 Task: Search one way flight ticket for 5 adults, 1 child, 2 infants in seat and 1 infant on lap in business from Charlotte Amalie,st. Thomas: Cyril E. King Airport to Jacksonville: Albert J. Ellis Airport on 5-3-2023. Choice of flights is JetBlue. Number of bags: 1 carry on bag. Price is upto 86000. Outbound departure time preference is 11:30.
Action: Mouse moved to (340, 288)
Screenshot: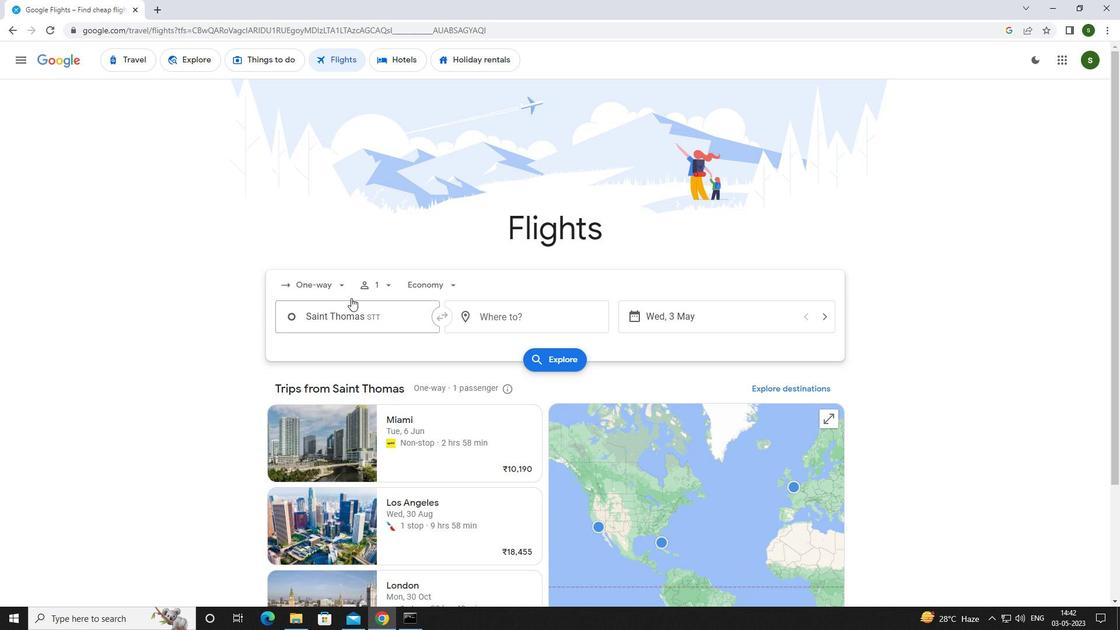 
Action: Mouse pressed left at (340, 288)
Screenshot: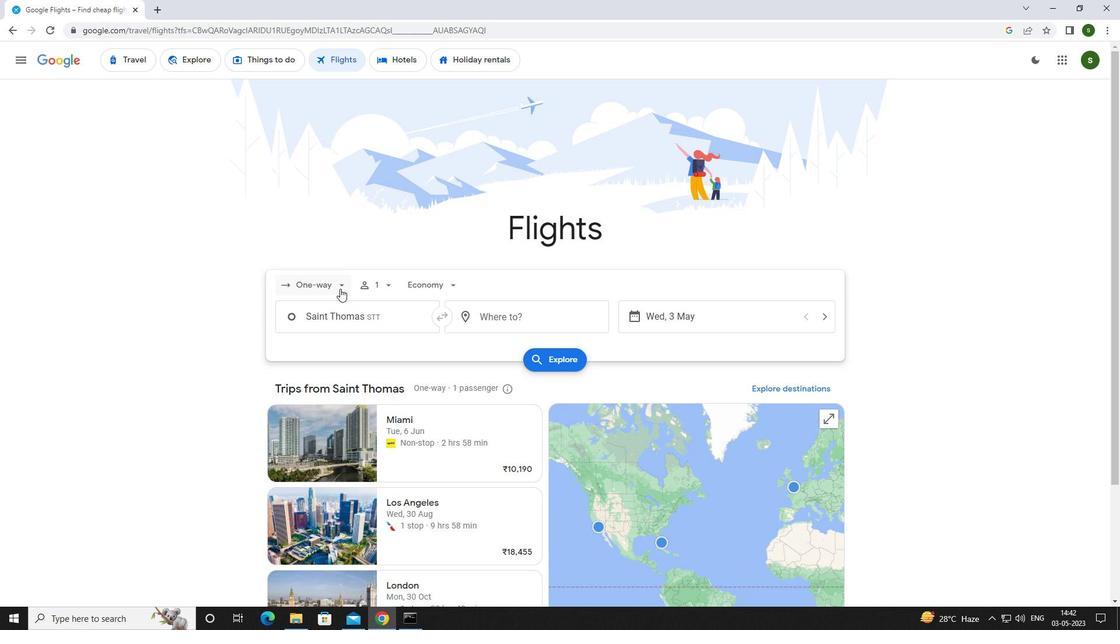 
Action: Mouse moved to (333, 332)
Screenshot: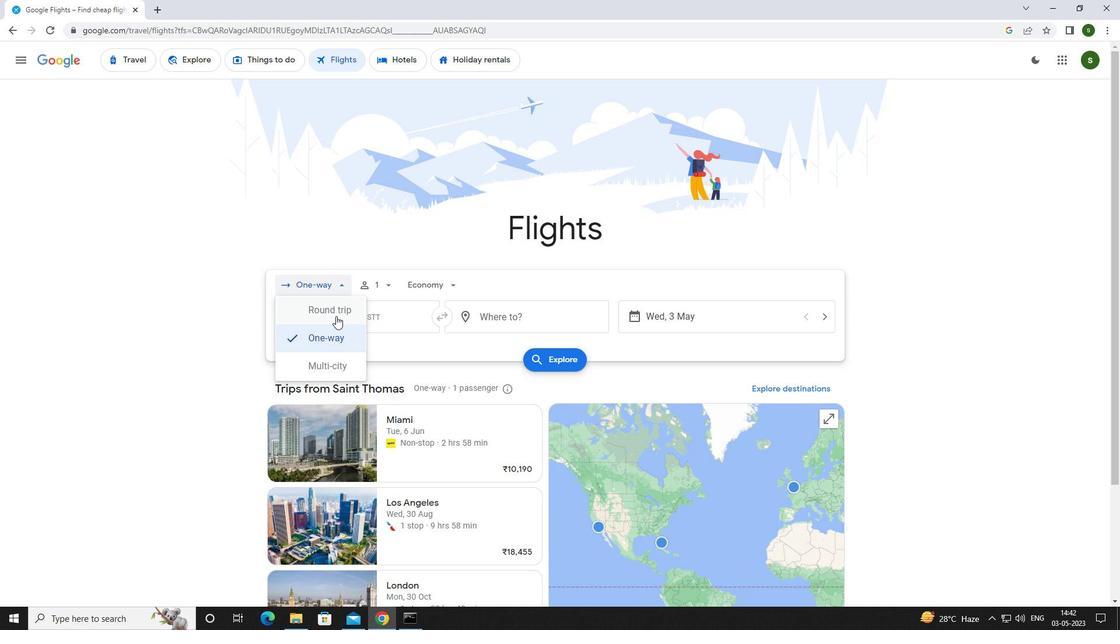 
Action: Mouse pressed left at (333, 332)
Screenshot: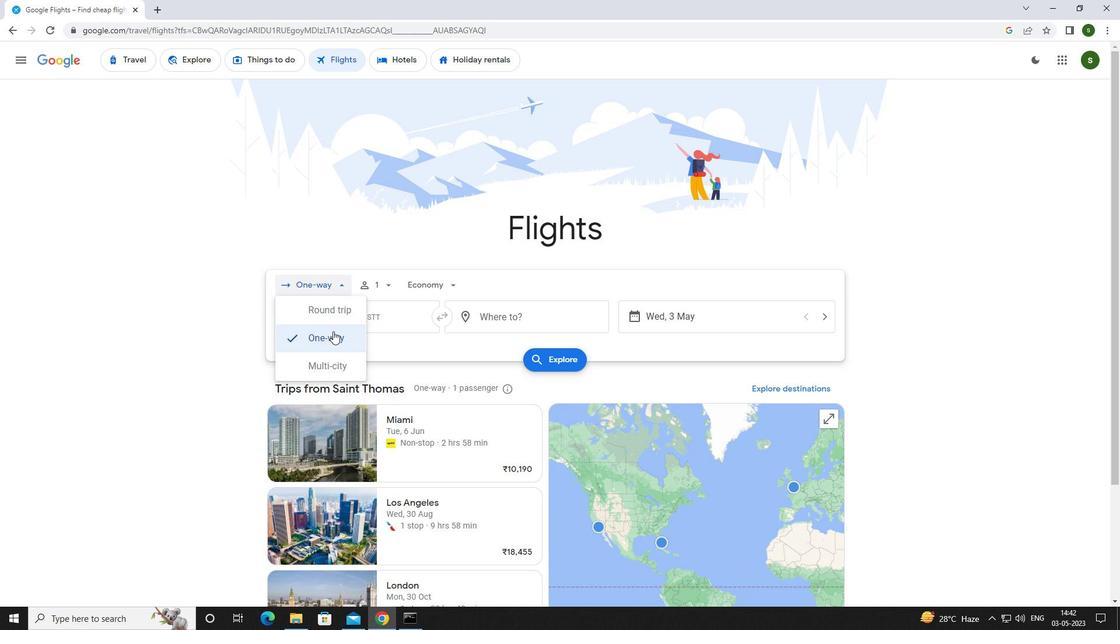 
Action: Mouse moved to (380, 286)
Screenshot: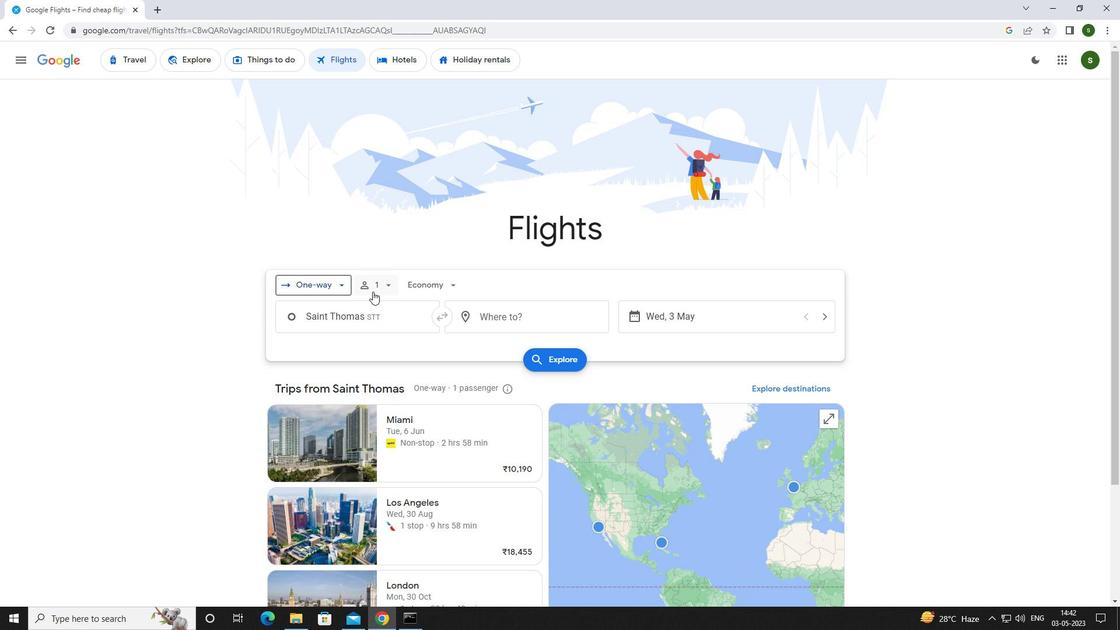 
Action: Mouse pressed left at (380, 286)
Screenshot: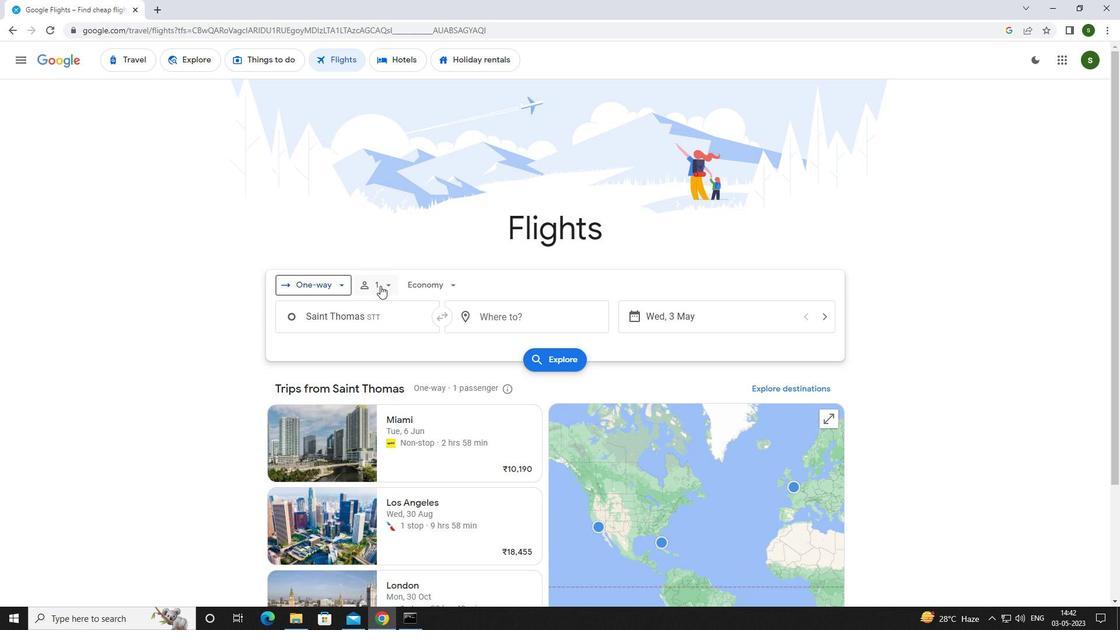 
Action: Mouse moved to (478, 315)
Screenshot: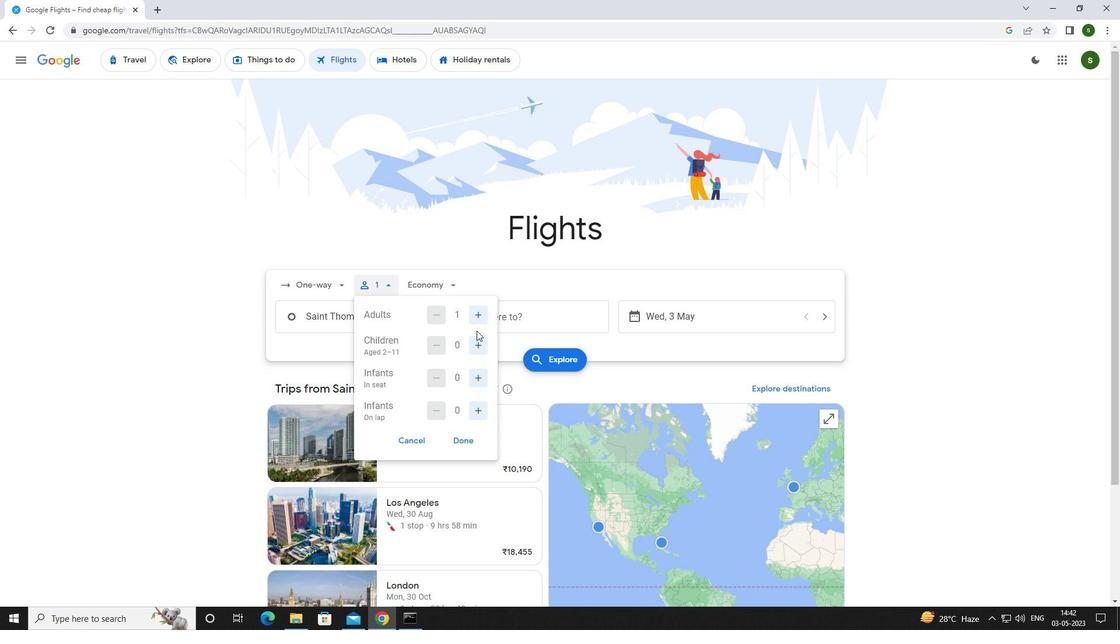 
Action: Mouse pressed left at (478, 315)
Screenshot: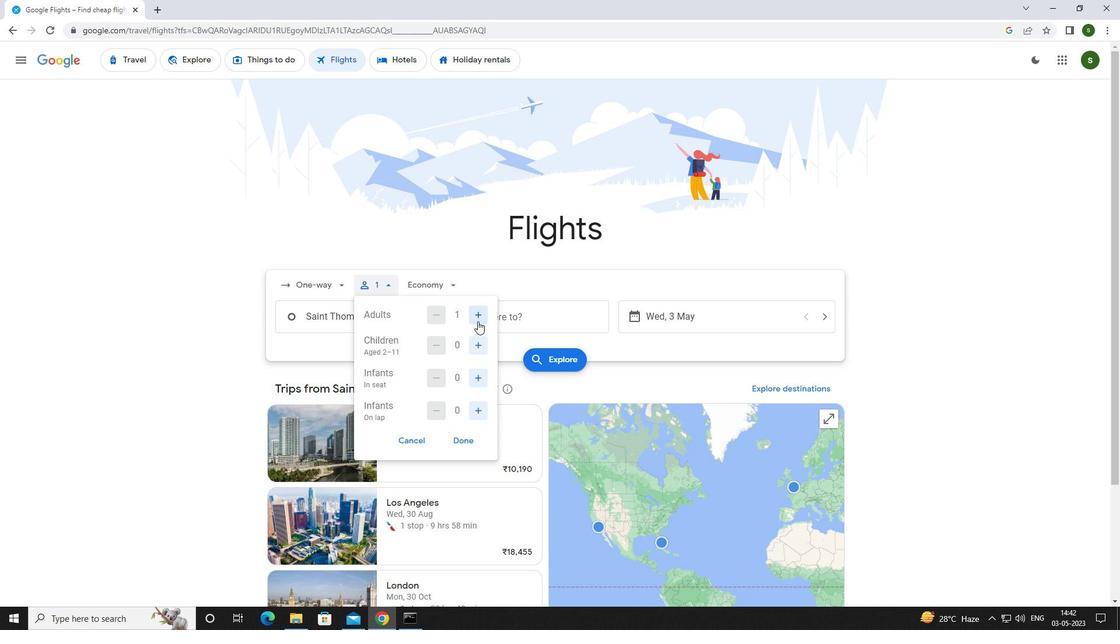 
Action: Mouse pressed left at (478, 315)
Screenshot: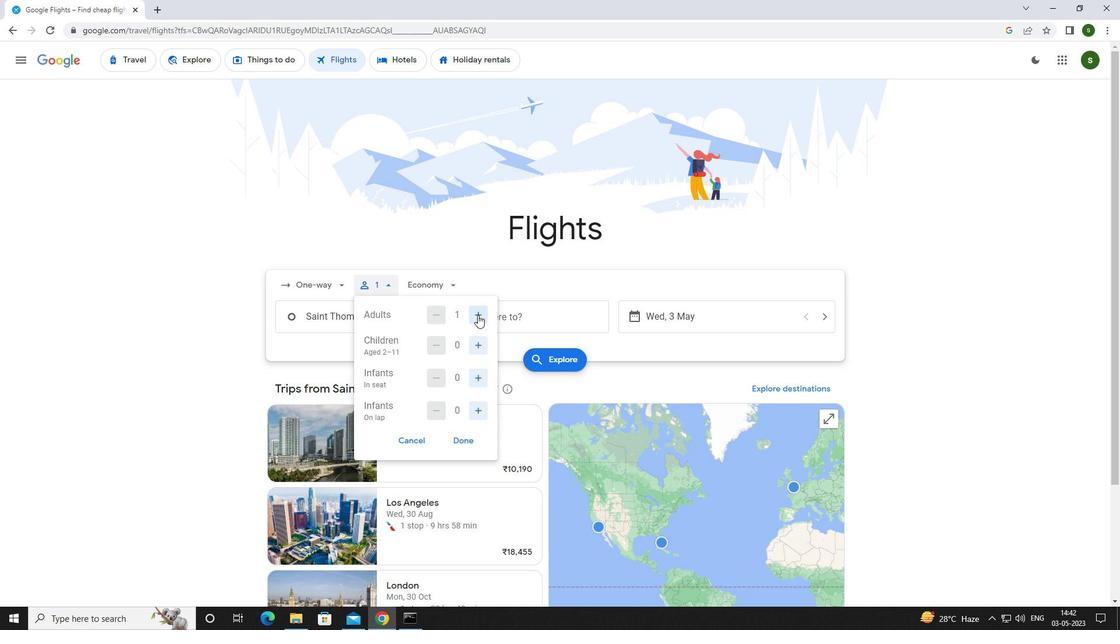 
Action: Mouse pressed left at (478, 315)
Screenshot: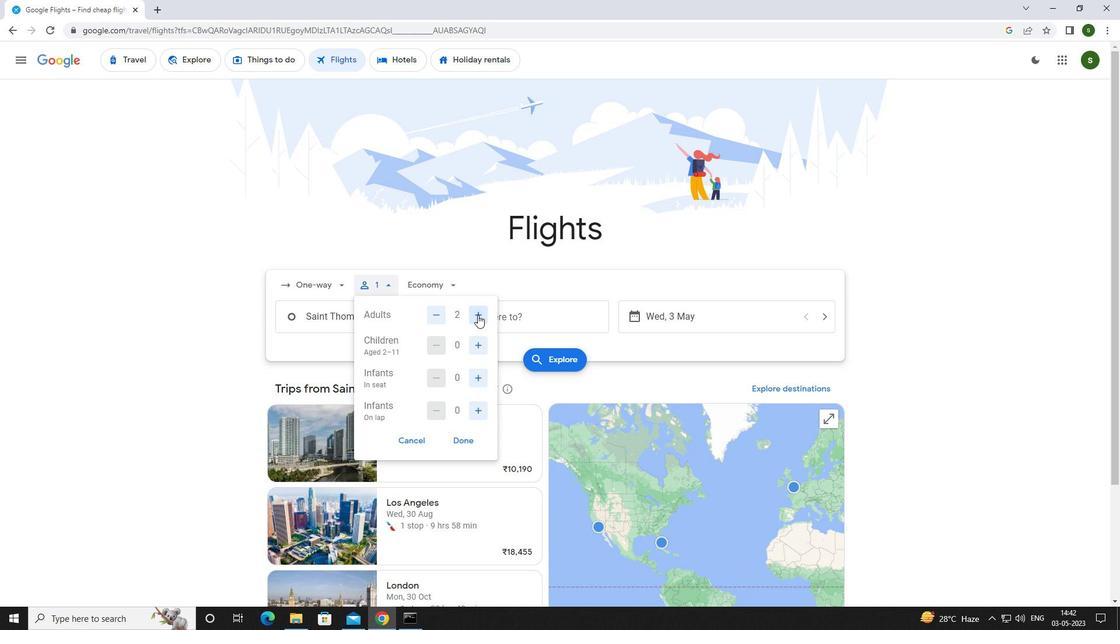 
Action: Mouse pressed left at (478, 315)
Screenshot: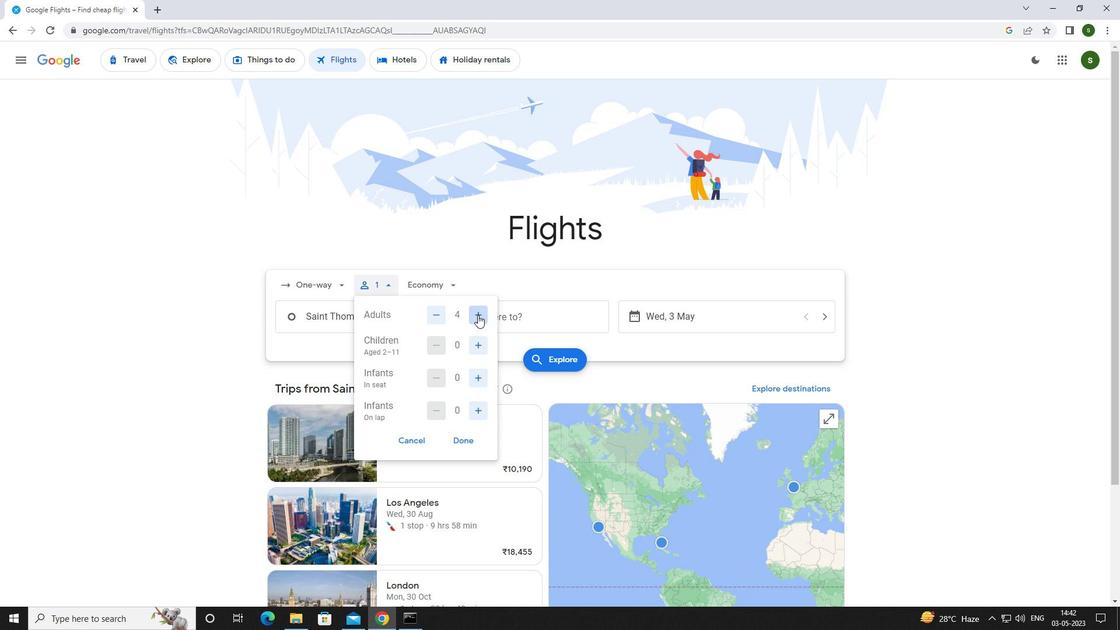 
Action: Mouse moved to (478, 340)
Screenshot: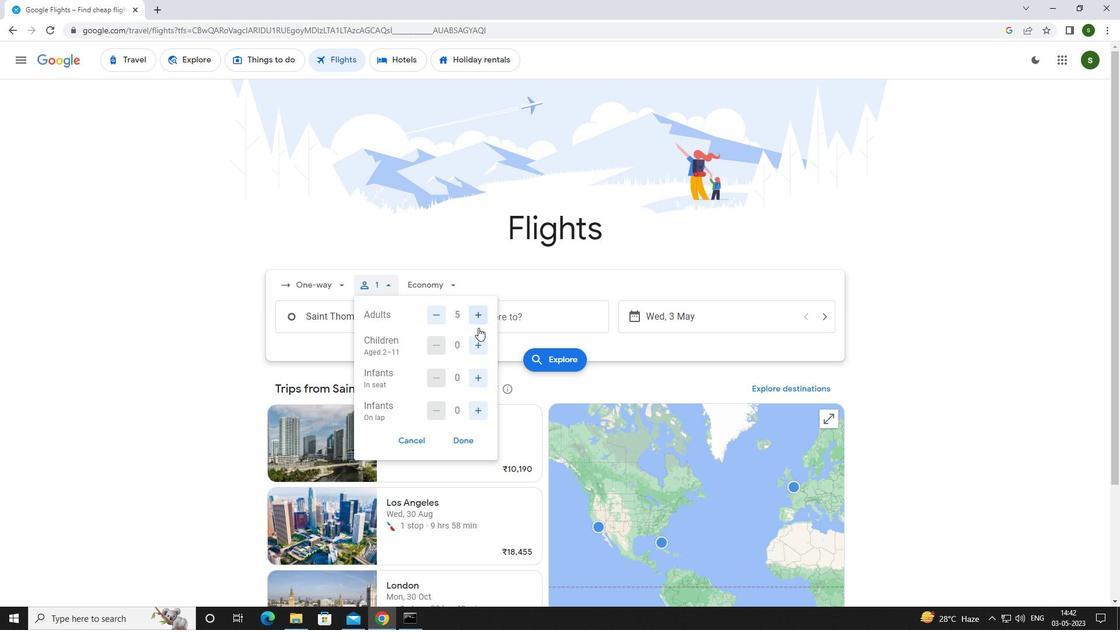 
Action: Mouse pressed left at (478, 340)
Screenshot: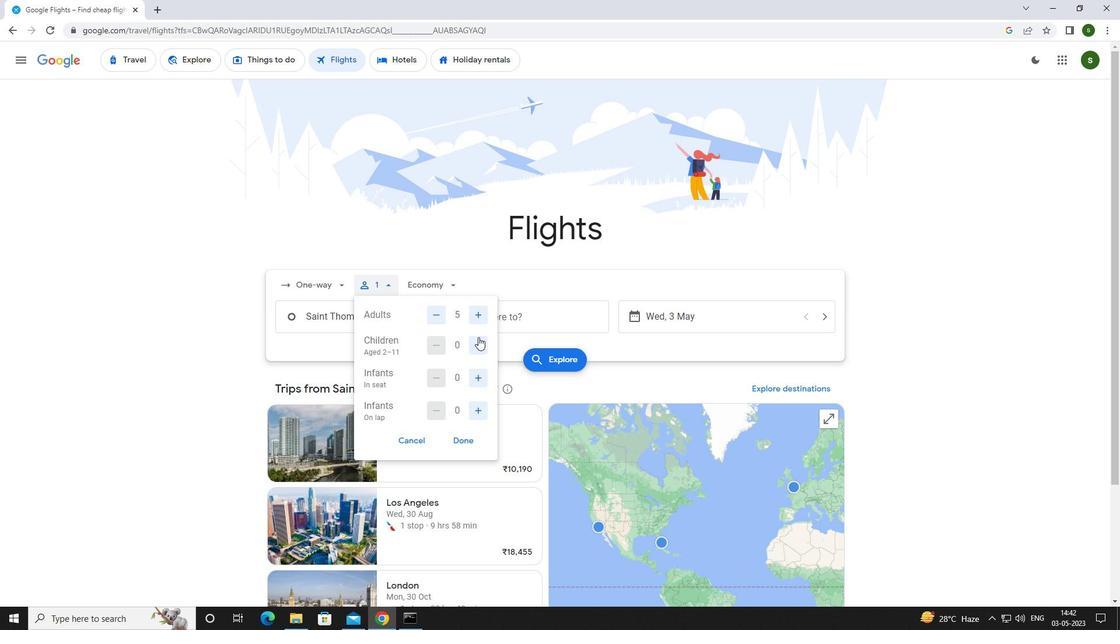 
Action: Mouse moved to (475, 374)
Screenshot: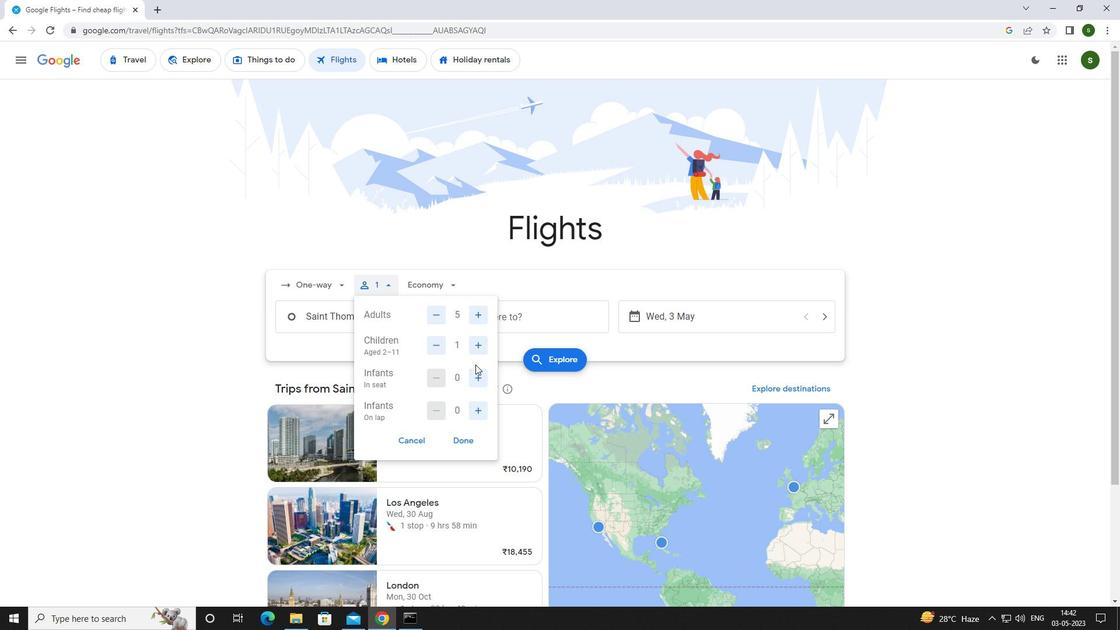 
Action: Mouse pressed left at (475, 374)
Screenshot: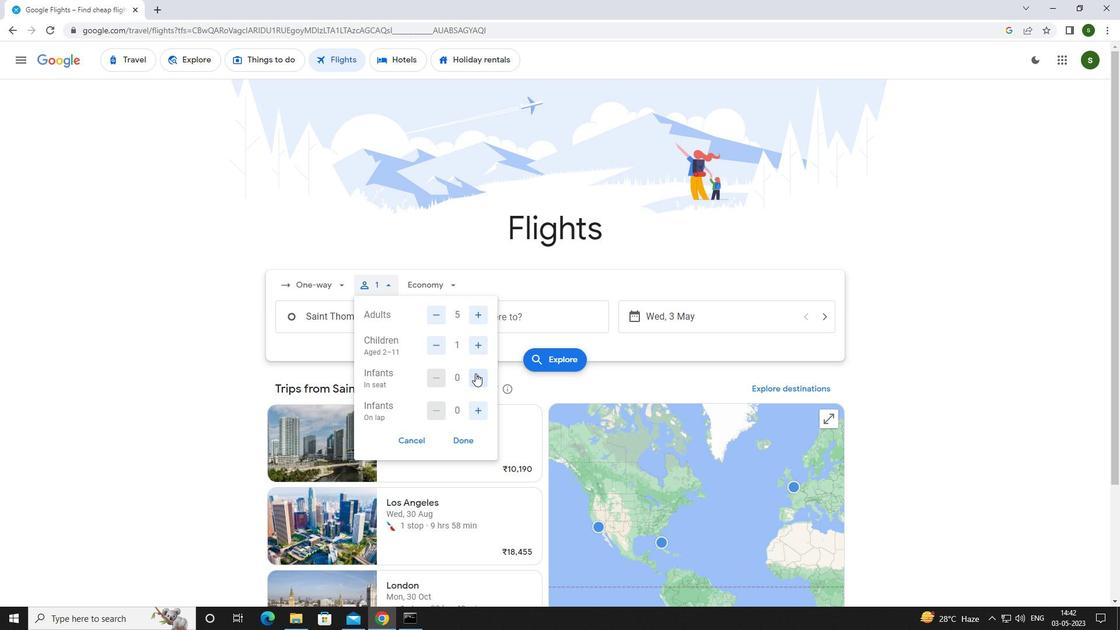 
Action: Mouse pressed left at (475, 374)
Screenshot: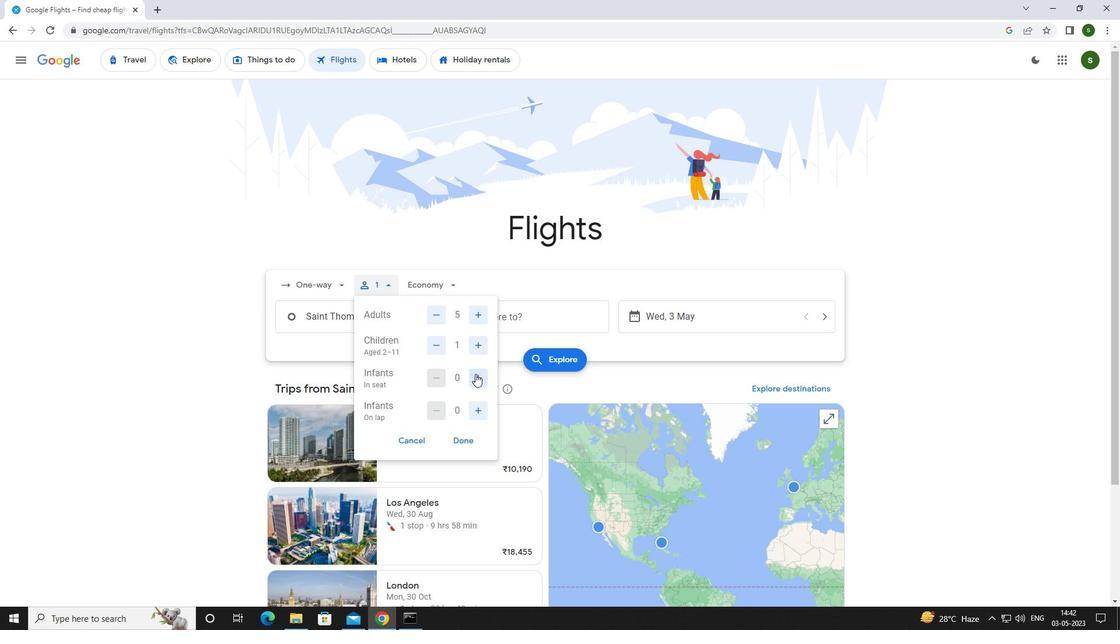 
Action: Mouse moved to (475, 399)
Screenshot: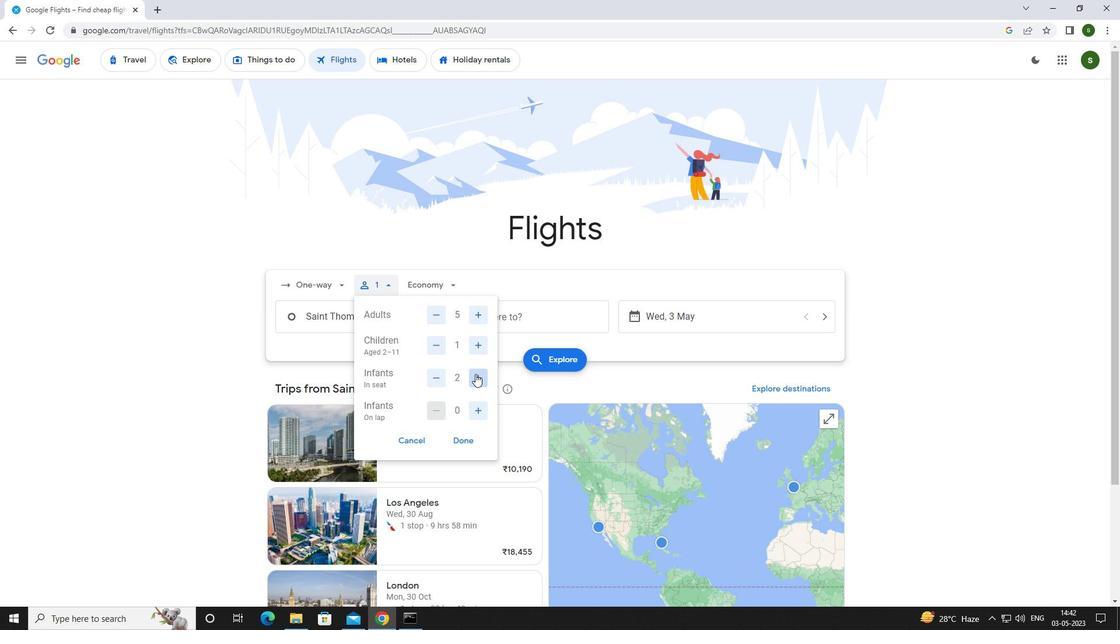 
Action: Mouse pressed left at (475, 399)
Screenshot: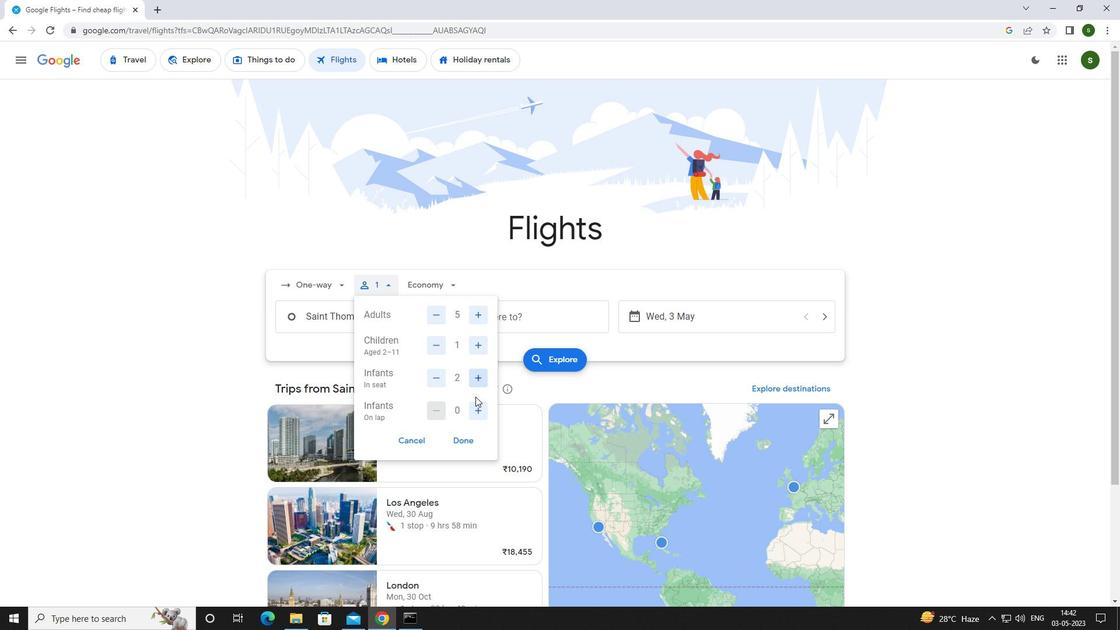 
Action: Mouse moved to (457, 280)
Screenshot: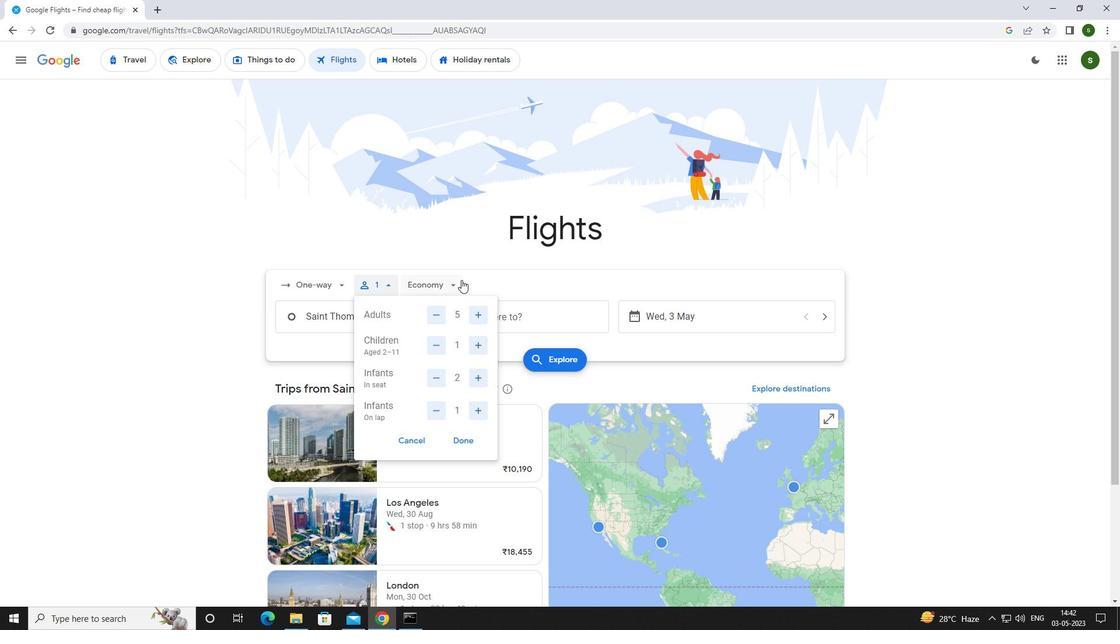 
Action: Mouse pressed left at (457, 280)
Screenshot: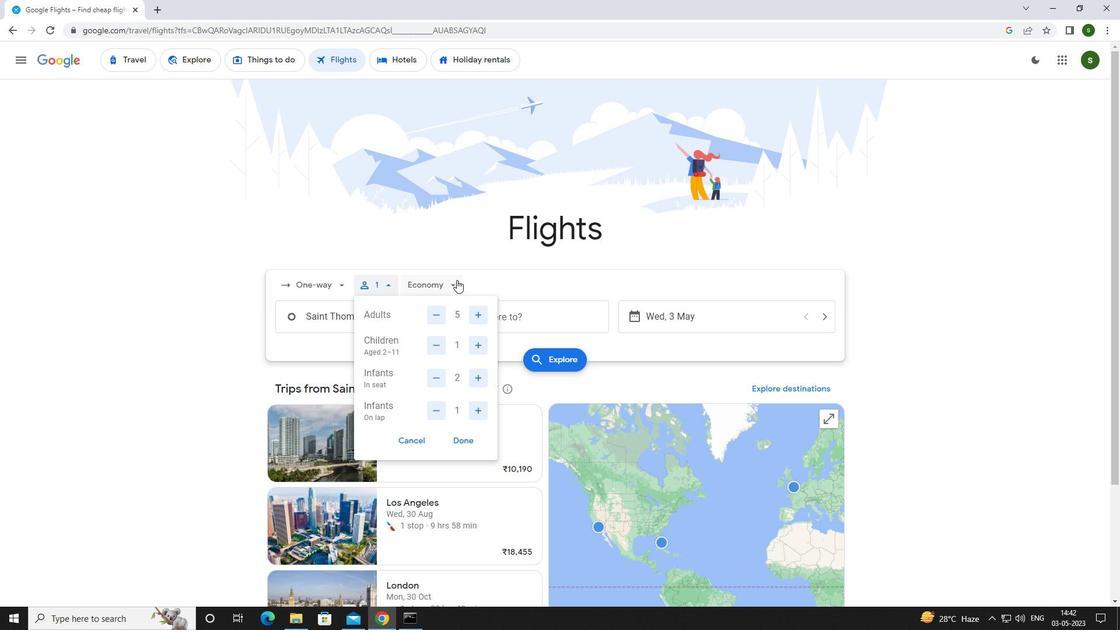 
Action: Mouse moved to (458, 370)
Screenshot: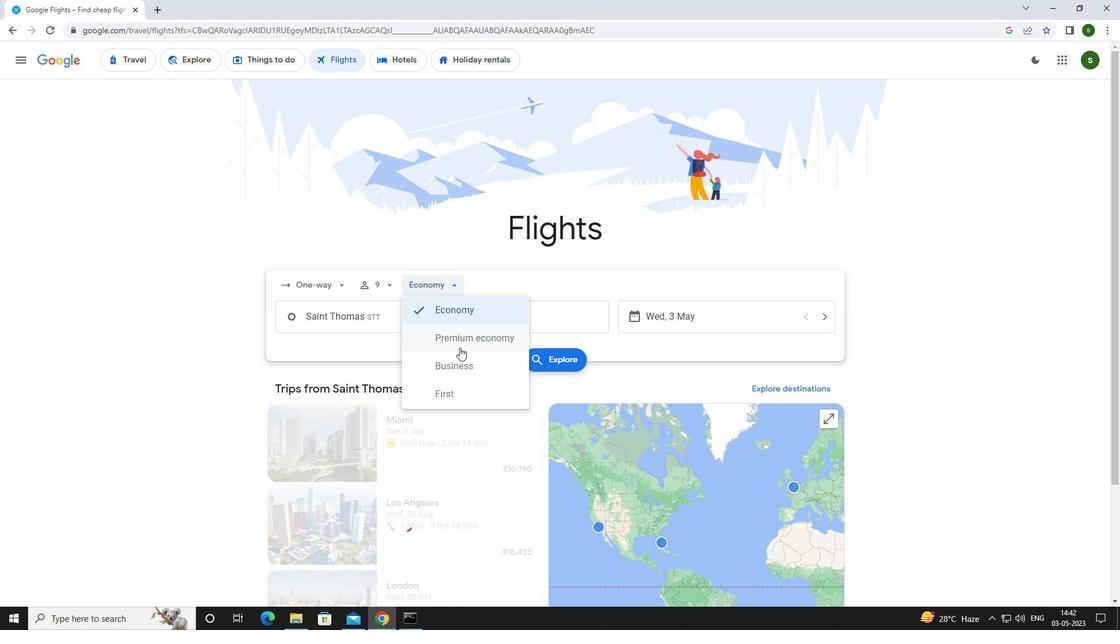 
Action: Mouse pressed left at (458, 370)
Screenshot: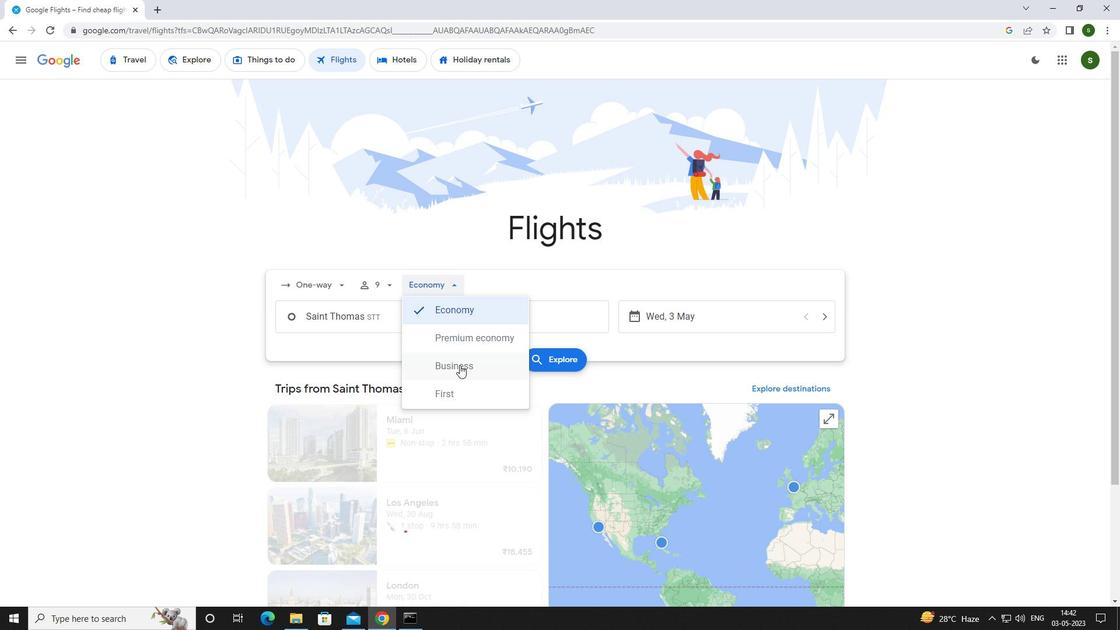 
Action: Mouse moved to (414, 325)
Screenshot: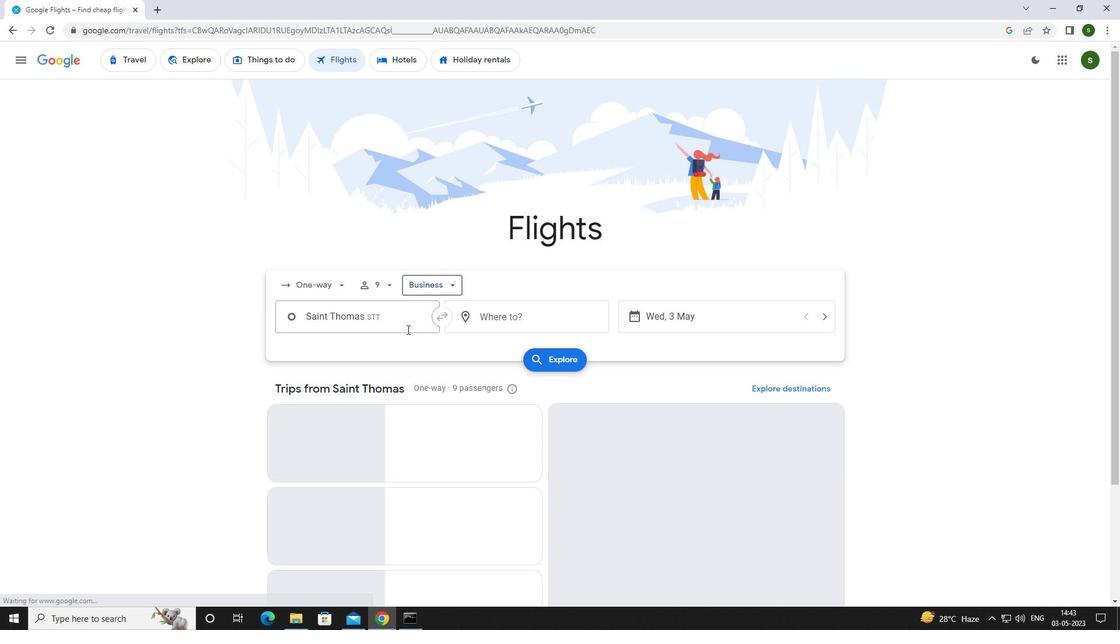 
Action: Mouse pressed left at (414, 325)
Screenshot: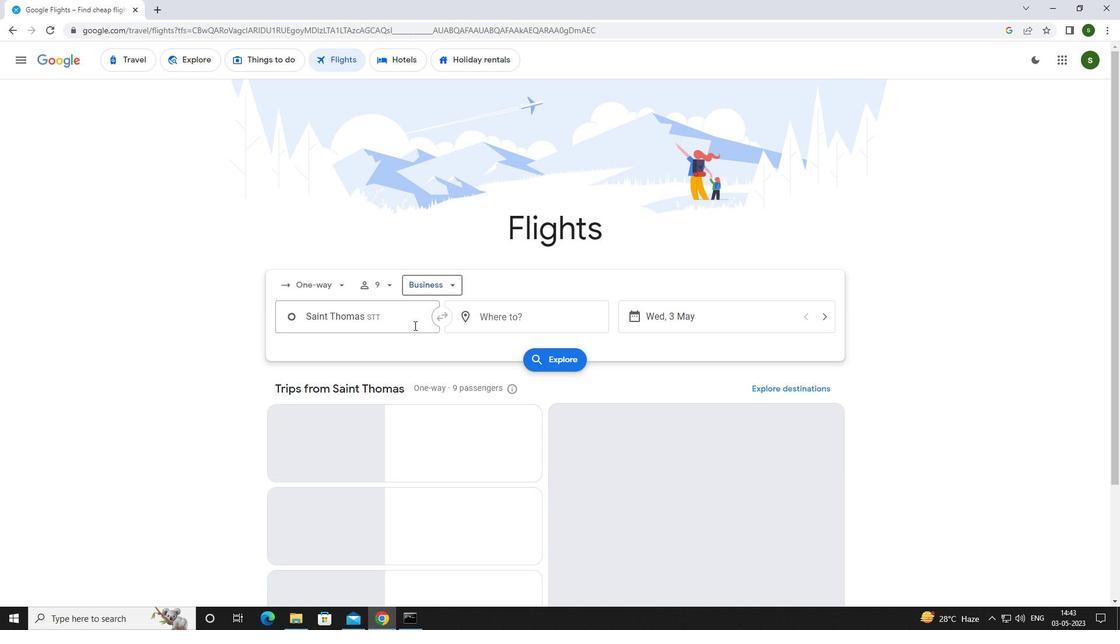 
Action: Mouse moved to (415, 323)
Screenshot: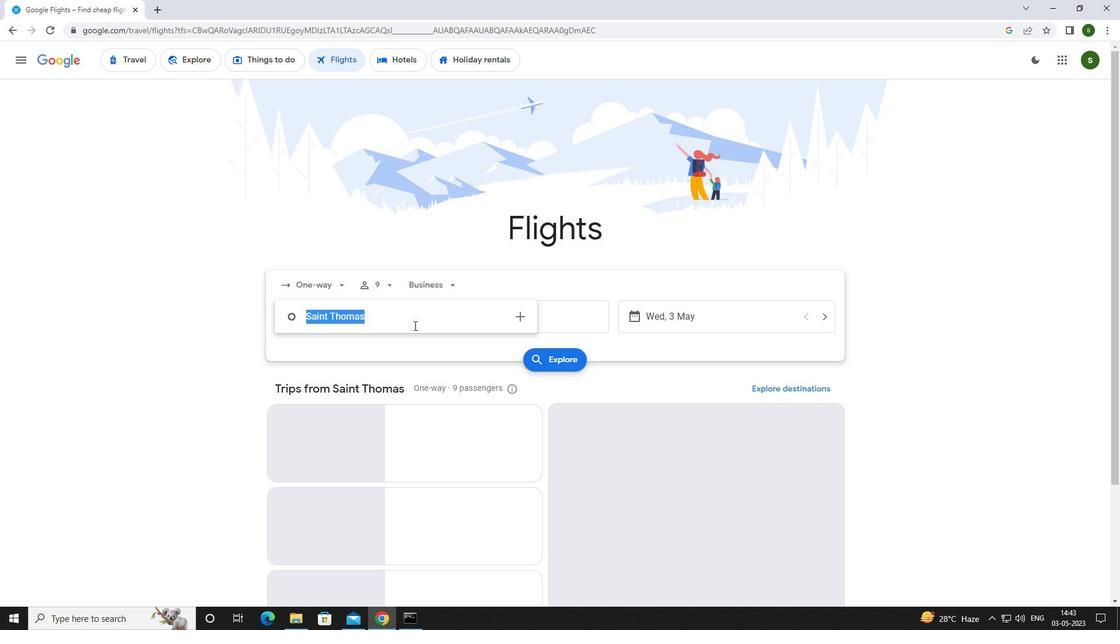 
Action: Key pressed <Key.caps_lock>c<Key.caps_lock>yril
Screenshot: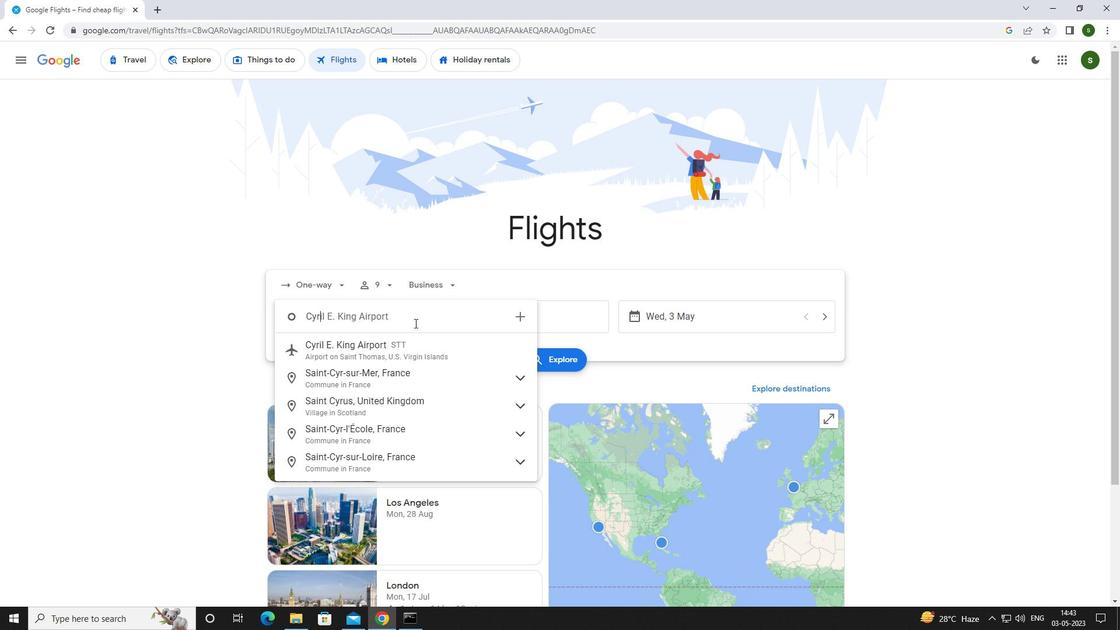 
Action: Mouse moved to (411, 344)
Screenshot: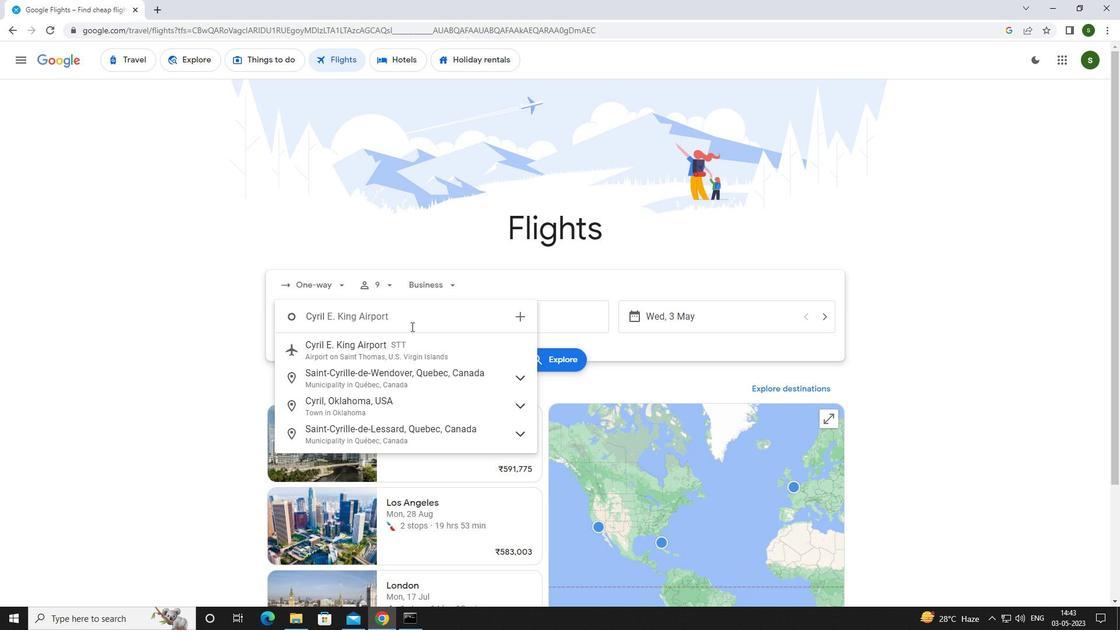 
Action: Mouse pressed left at (411, 344)
Screenshot: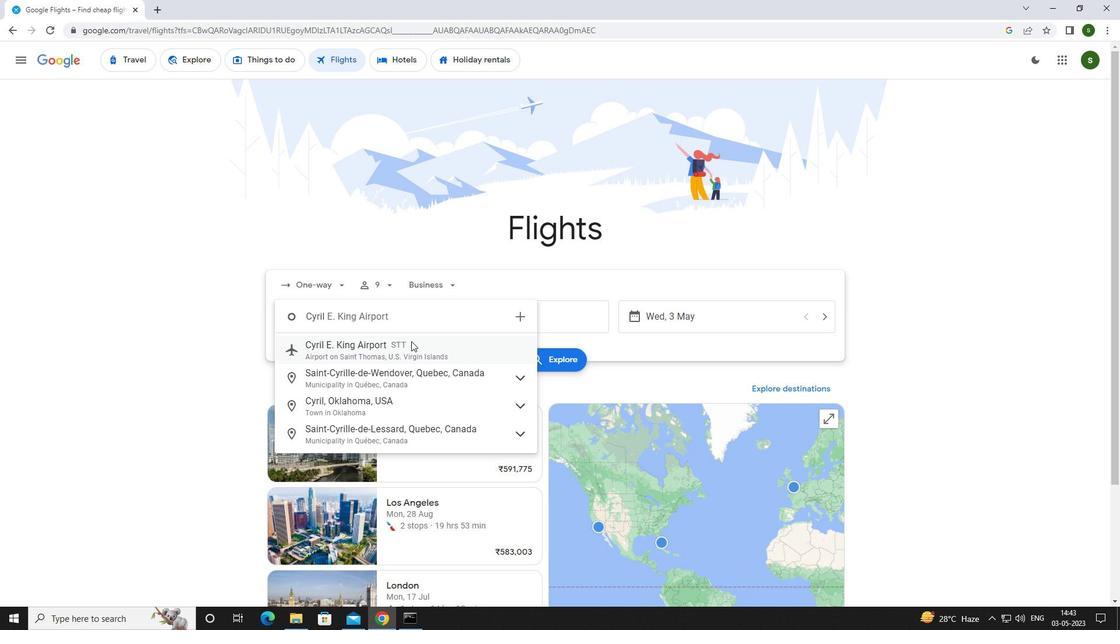 
Action: Mouse moved to (509, 323)
Screenshot: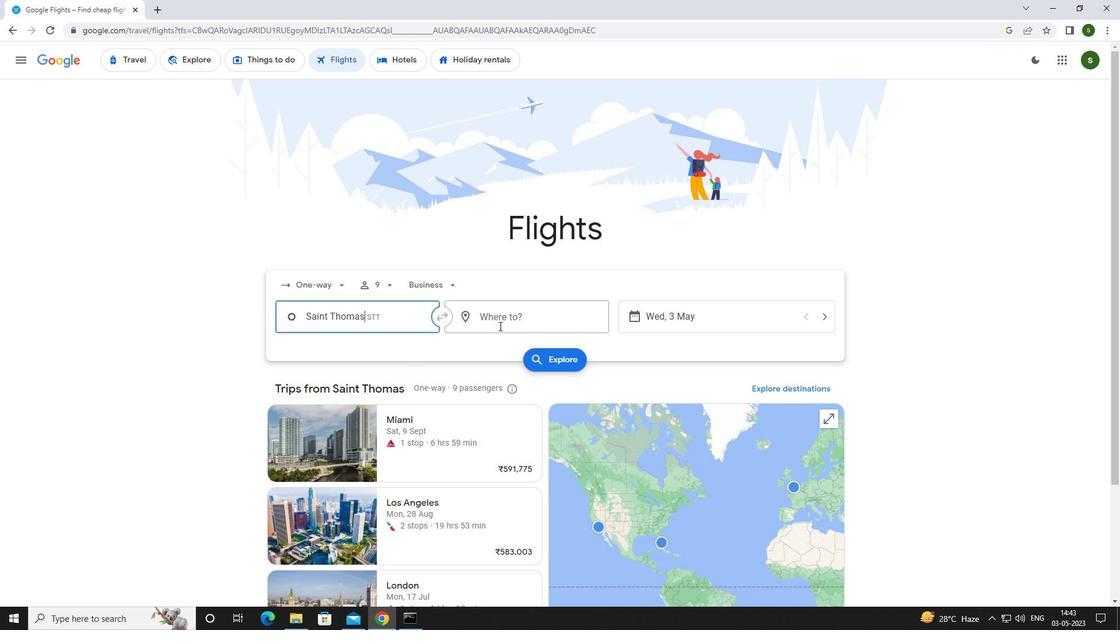 
Action: Mouse pressed left at (509, 323)
Screenshot: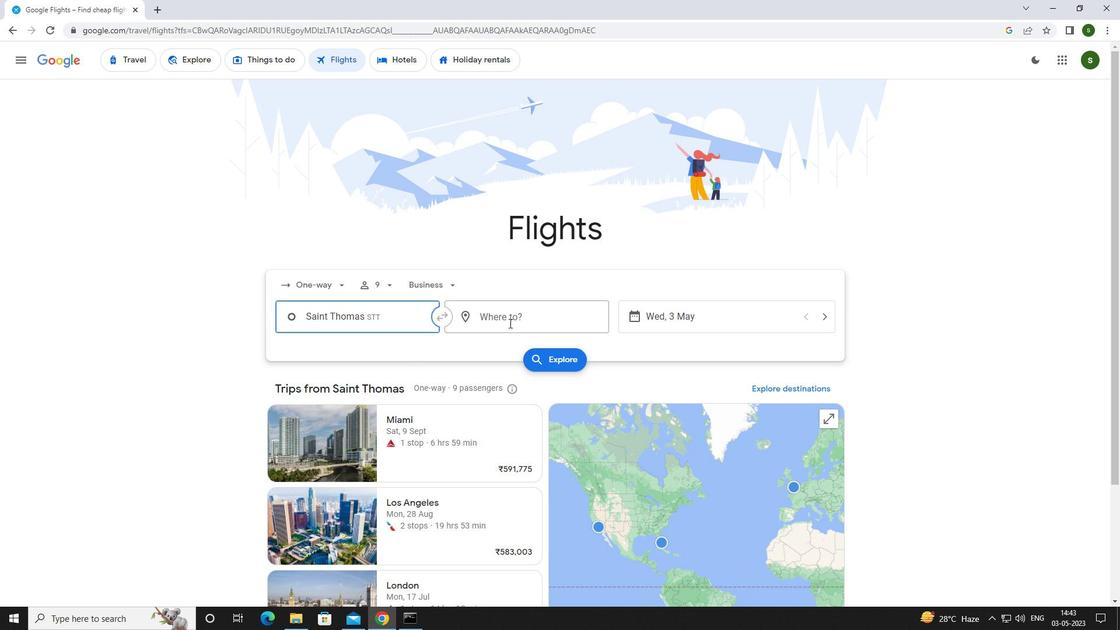 
Action: Mouse moved to (510, 322)
Screenshot: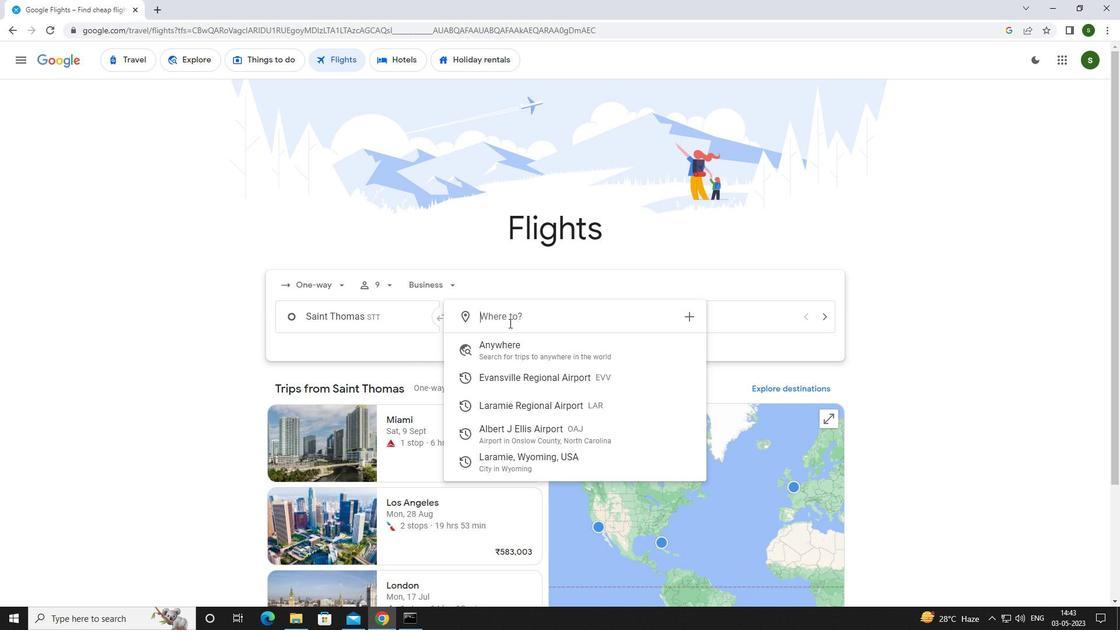 
Action: Key pressed <Key.caps_lock>a<Key.caps_lock>lbert<Key.space>
Screenshot: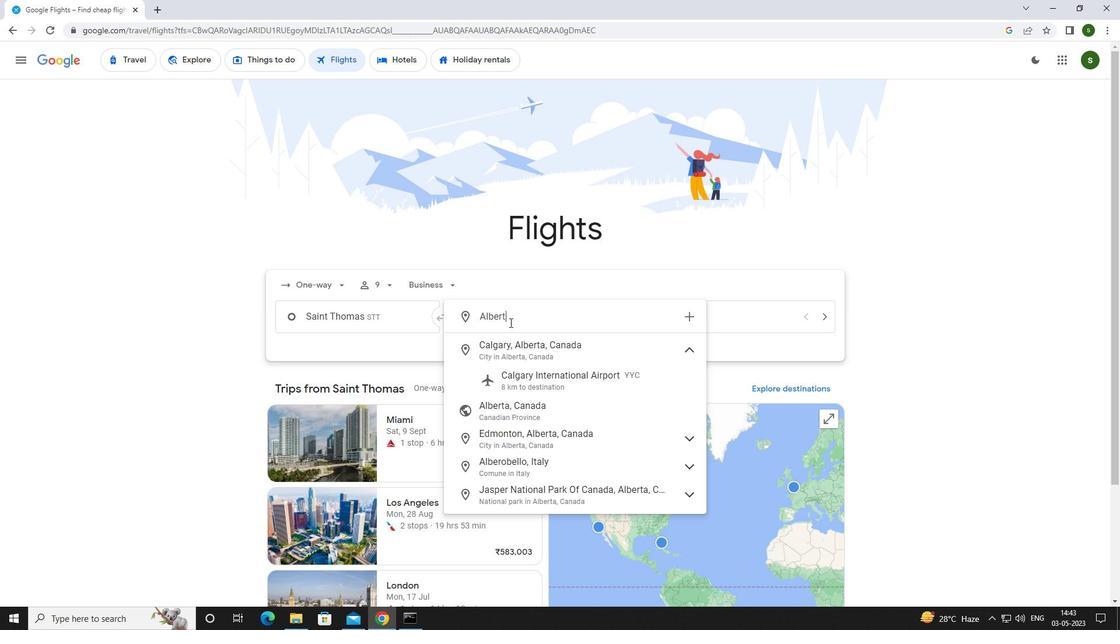 
Action: Mouse moved to (516, 346)
Screenshot: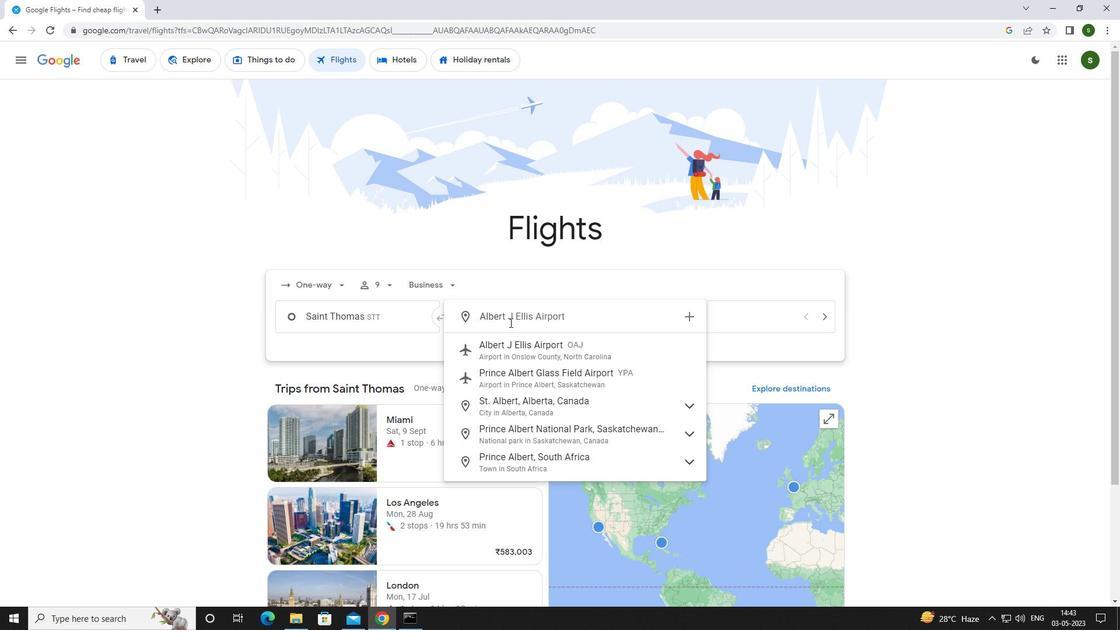
Action: Mouse pressed left at (516, 346)
Screenshot: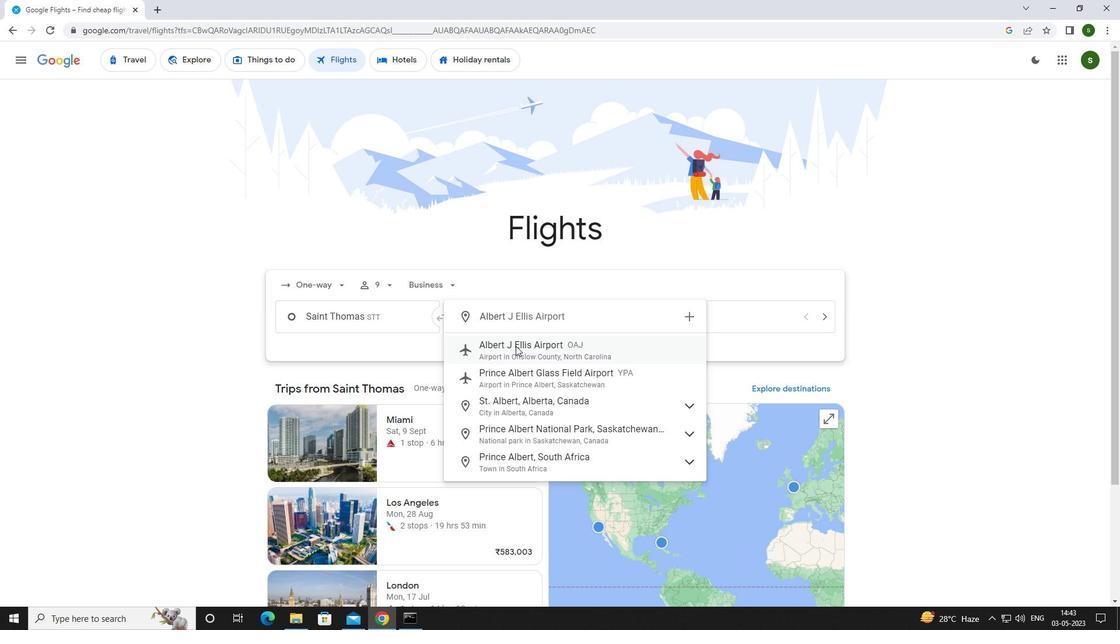 
Action: Mouse moved to (721, 321)
Screenshot: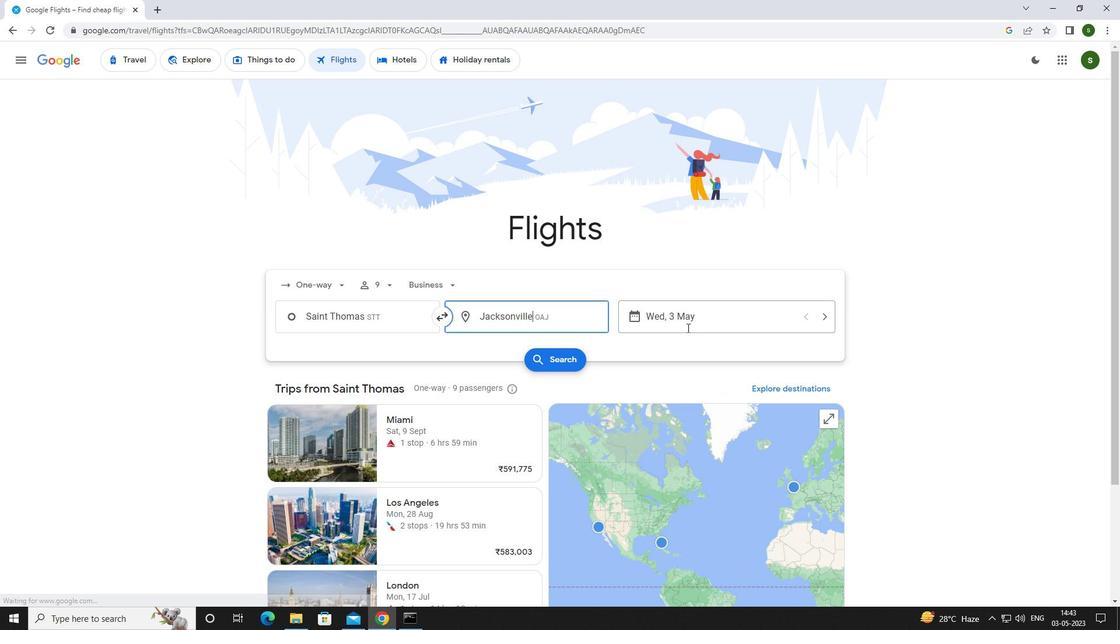 
Action: Mouse pressed left at (721, 321)
Screenshot: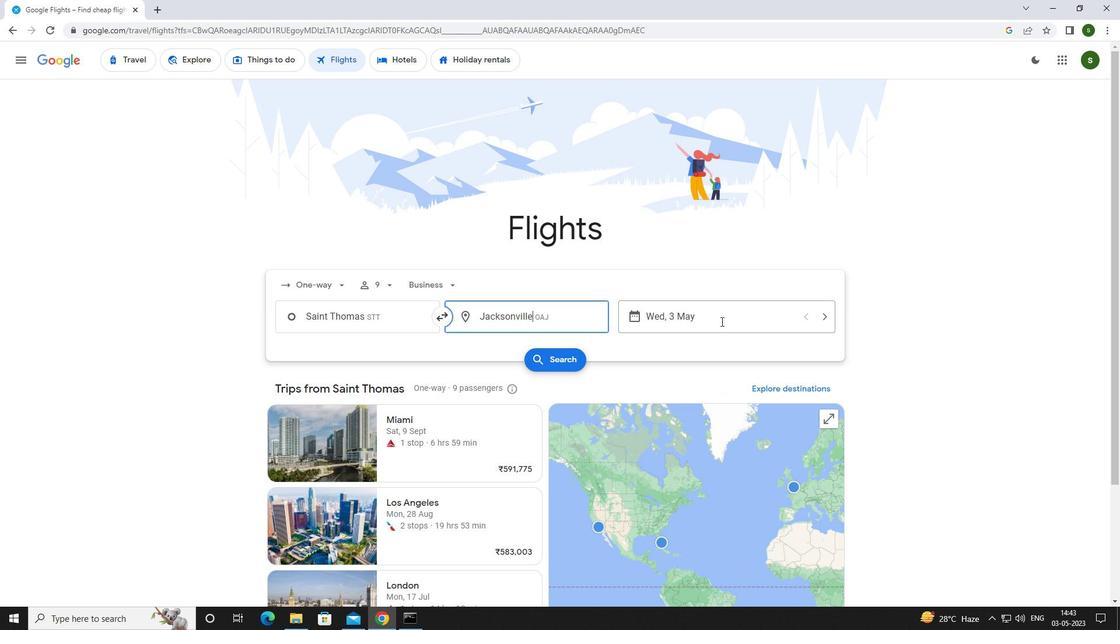 
Action: Mouse moved to (511, 391)
Screenshot: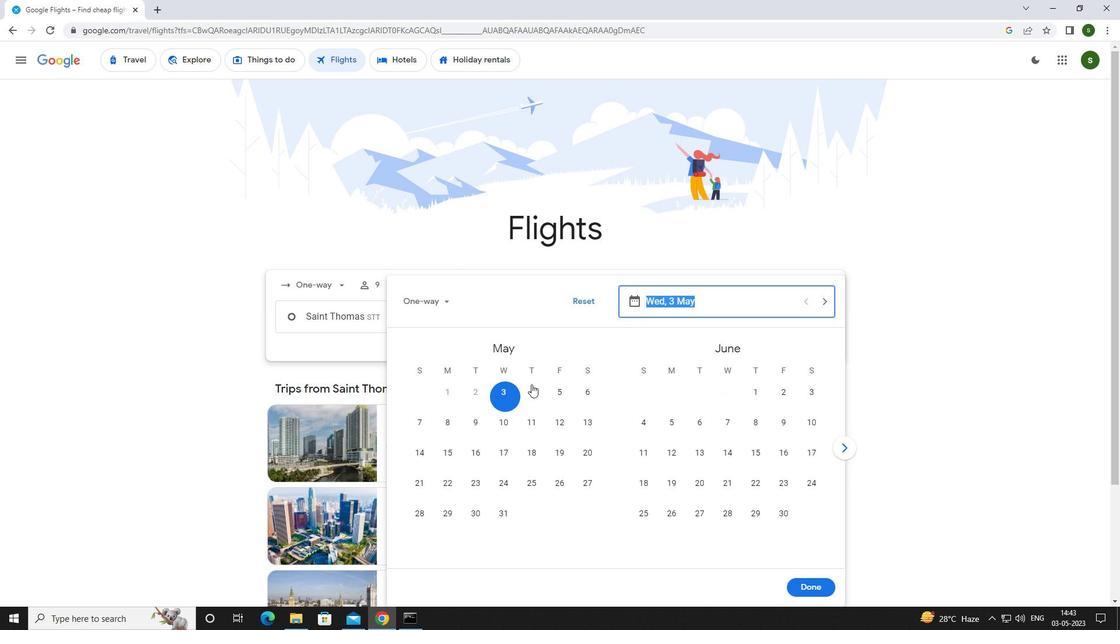 
Action: Mouse pressed left at (511, 391)
Screenshot: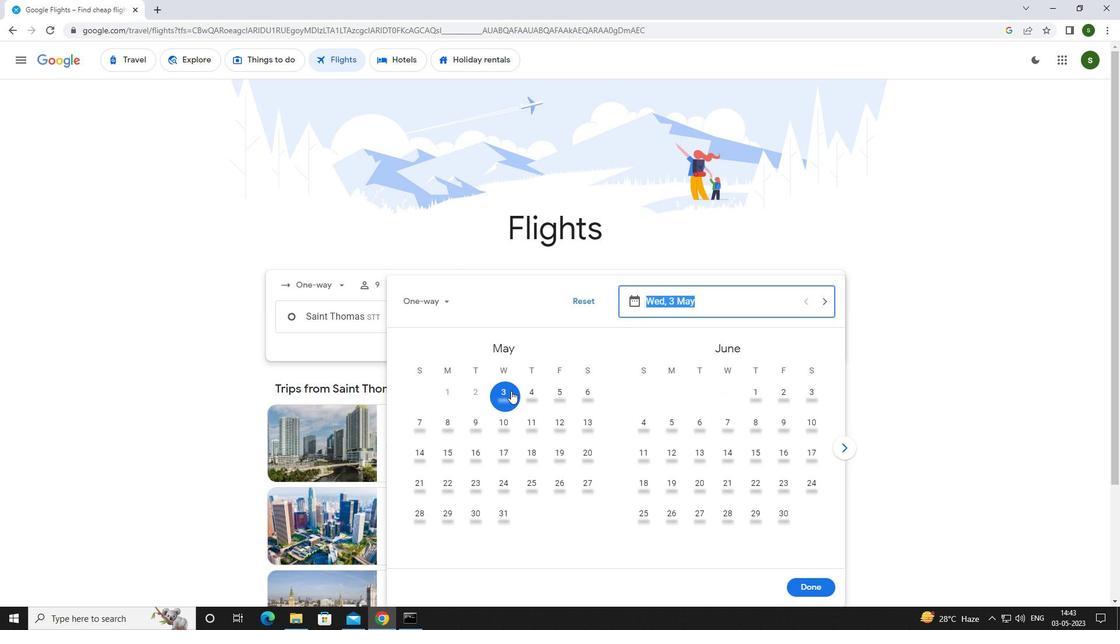 
Action: Mouse moved to (814, 584)
Screenshot: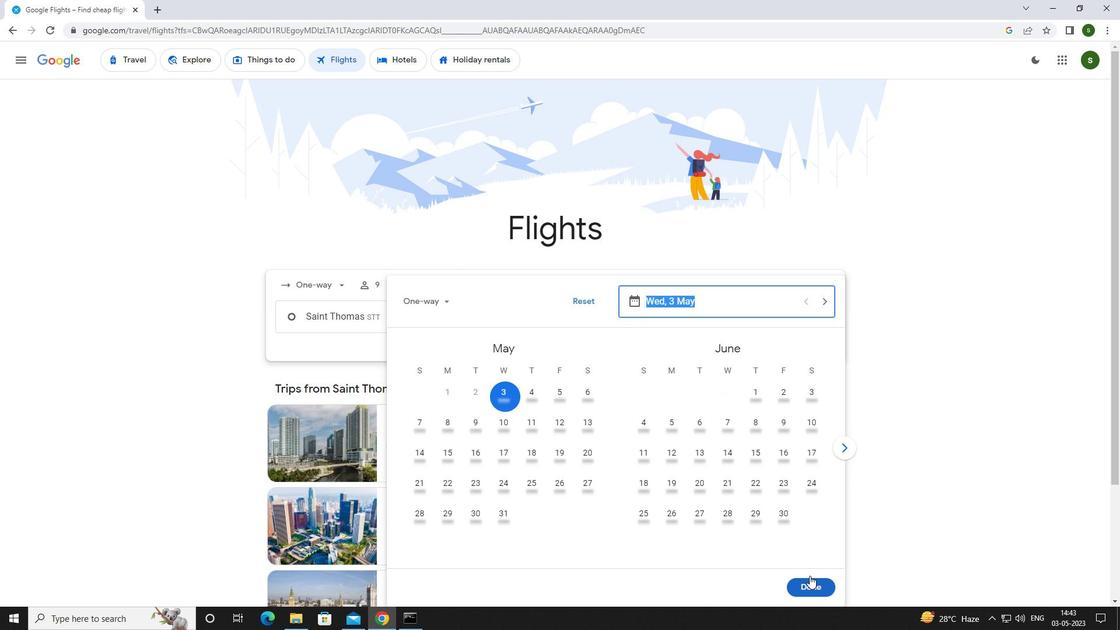 
Action: Mouse pressed left at (814, 584)
Screenshot: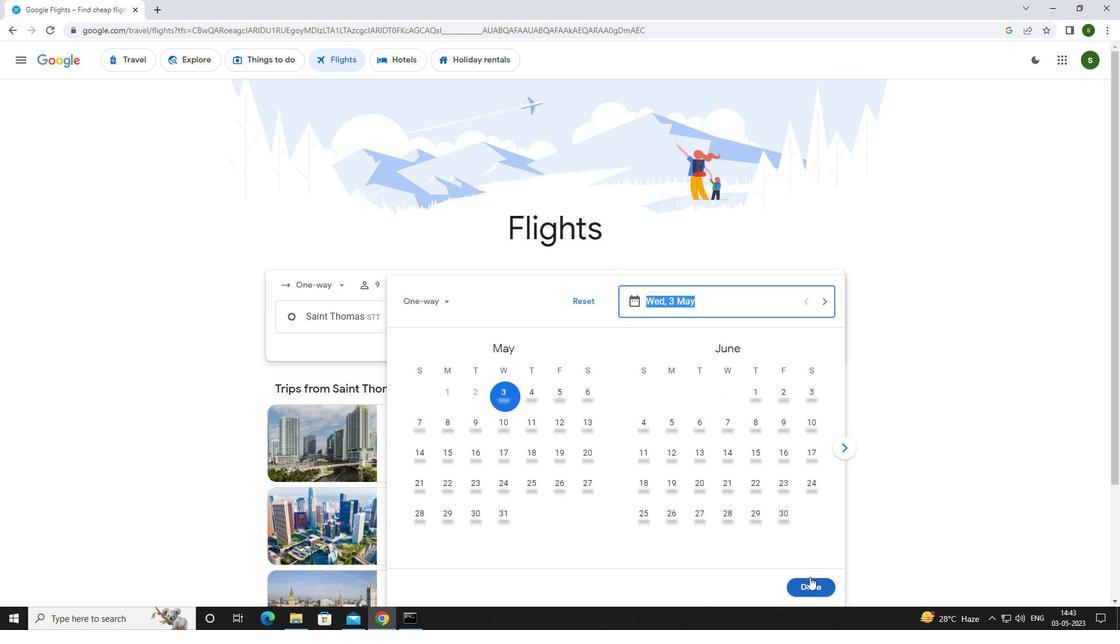 
Action: Mouse moved to (572, 360)
Screenshot: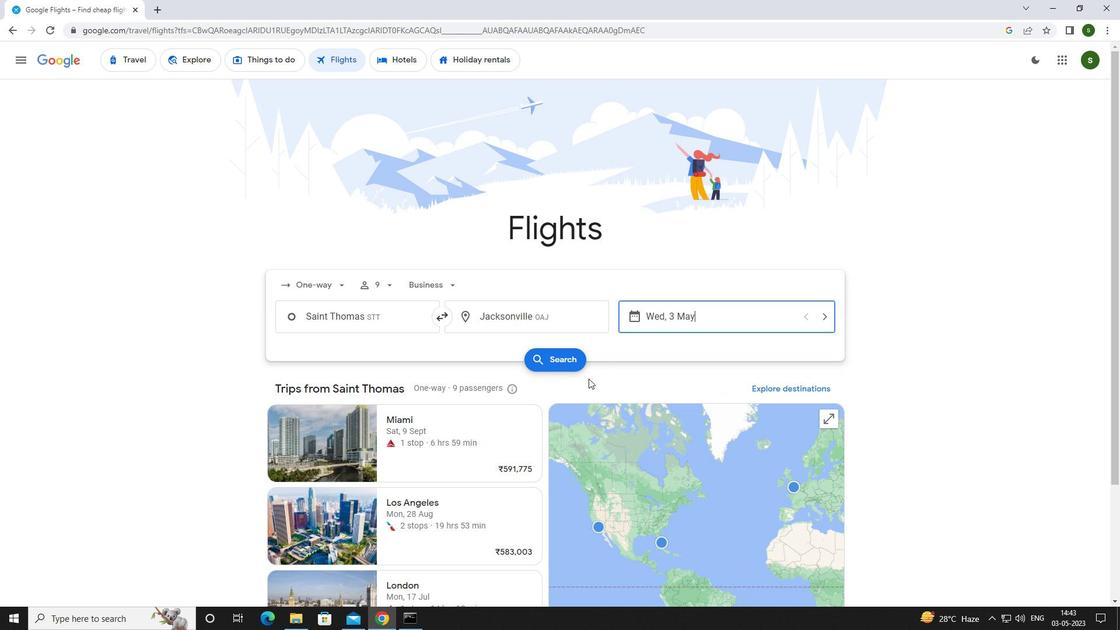 
Action: Mouse pressed left at (572, 360)
Screenshot: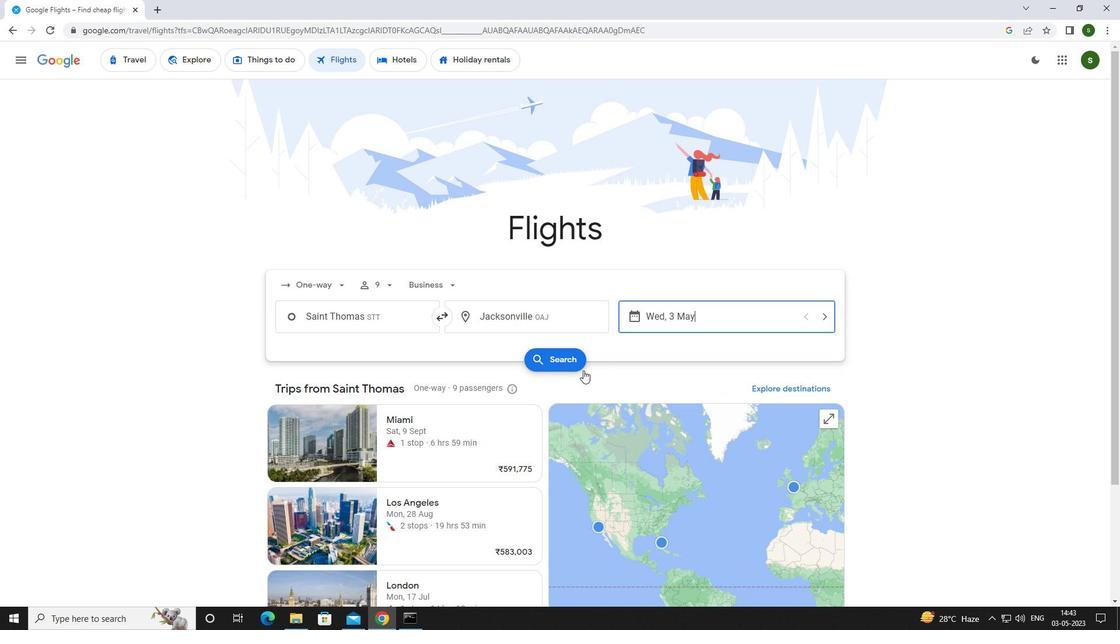 
Action: Mouse moved to (283, 169)
Screenshot: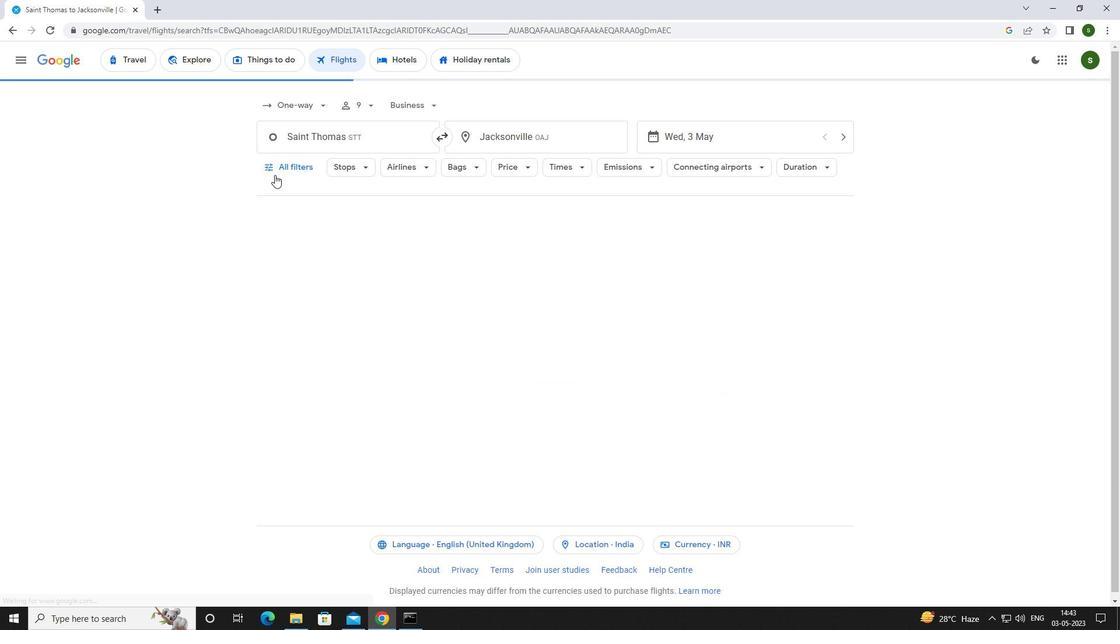 
Action: Mouse pressed left at (283, 169)
Screenshot: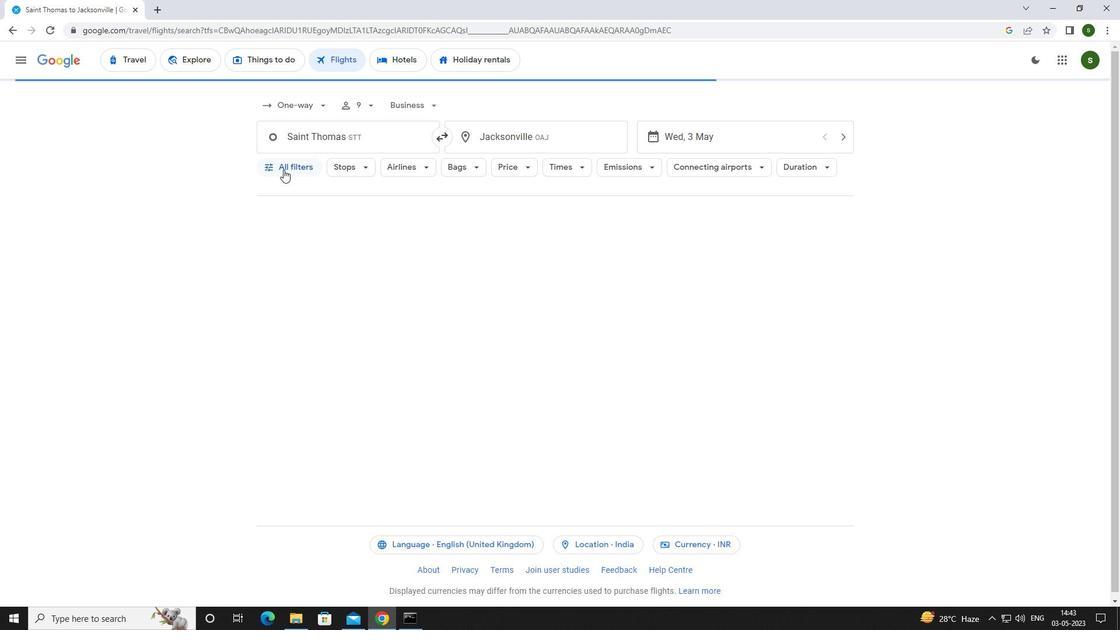
Action: Mouse moved to (443, 419)
Screenshot: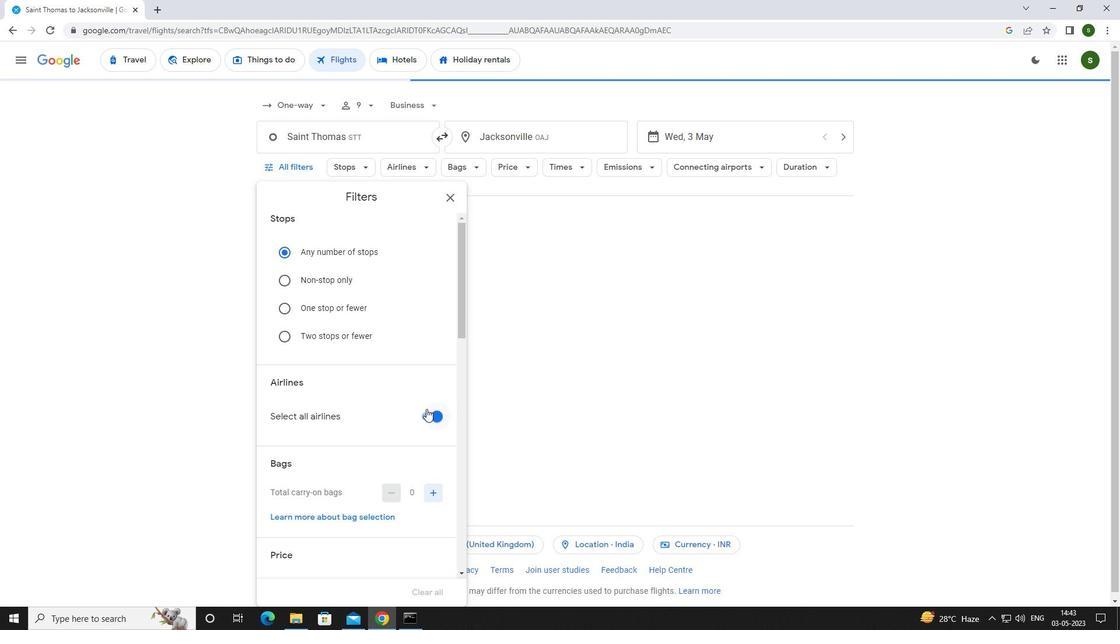 
Action: Mouse pressed left at (443, 419)
Screenshot: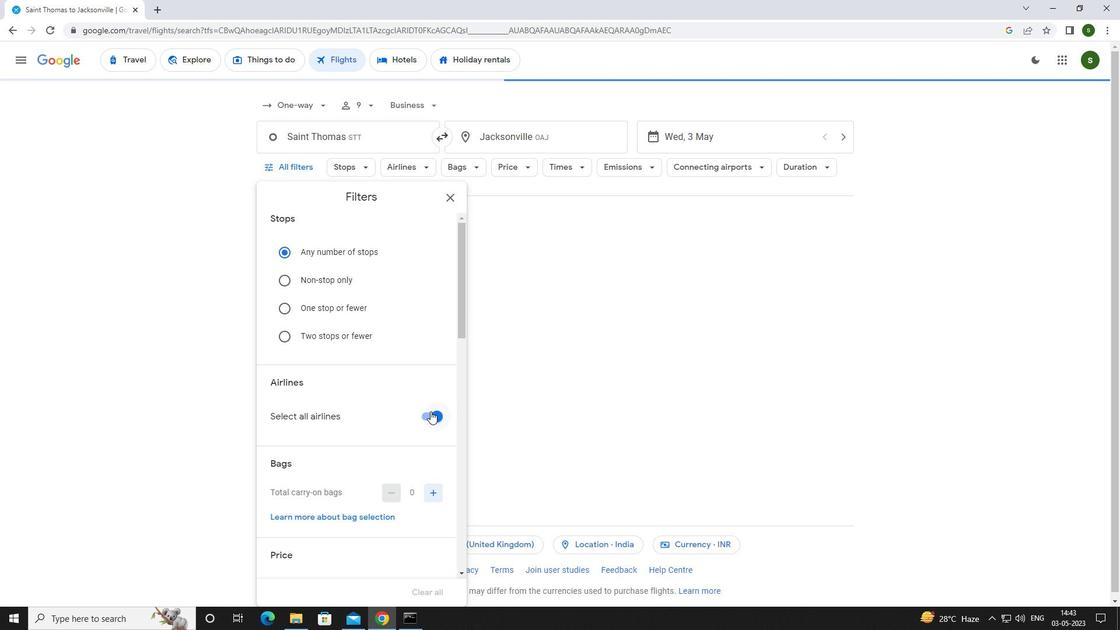 
Action: Mouse moved to (392, 336)
Screenshot: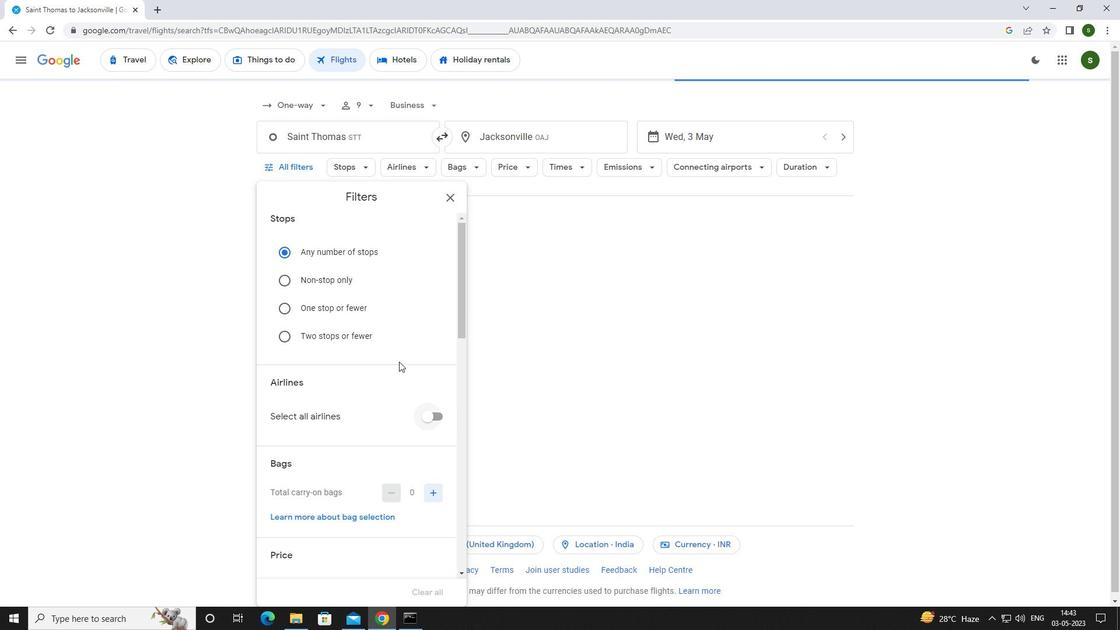 
Action: Mouse scrolled (392, 336) with delta (0, 0)
Screenshot: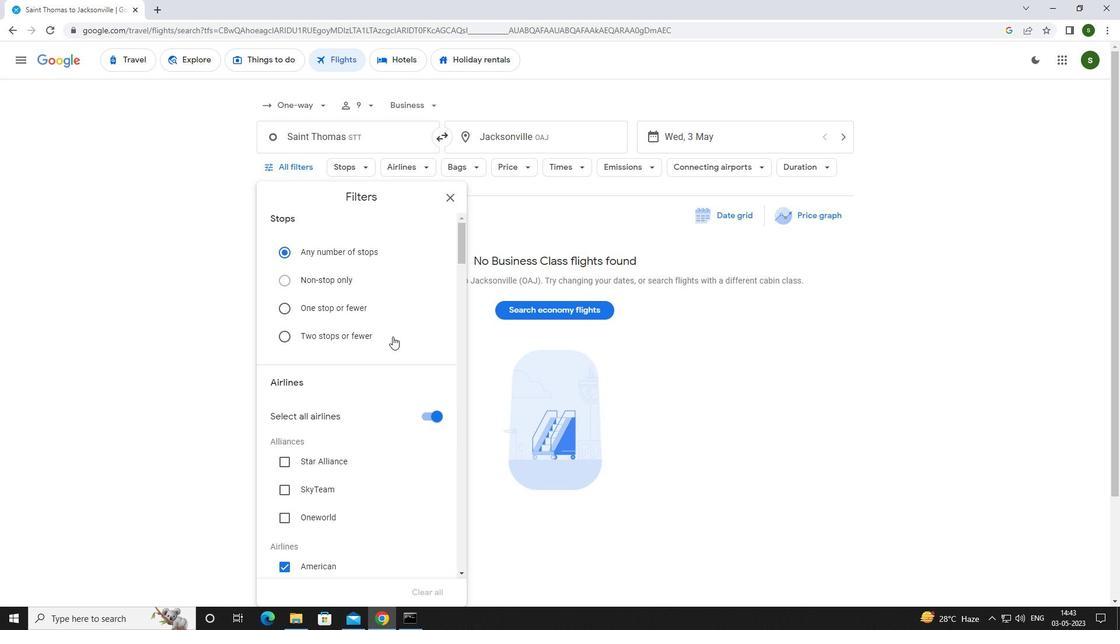 
Action: Mouse scrolled (392, 336) with delta (0, 0)
Screenshot: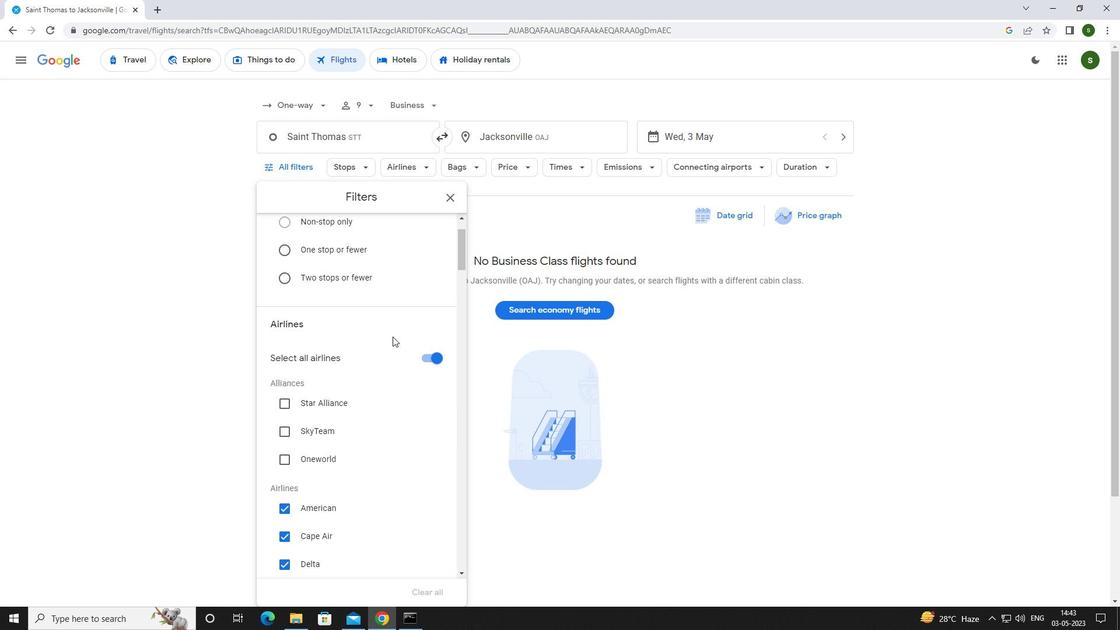 
Action: Mouse scrolled (392, 336) with delta (0, 0)
Screenshot: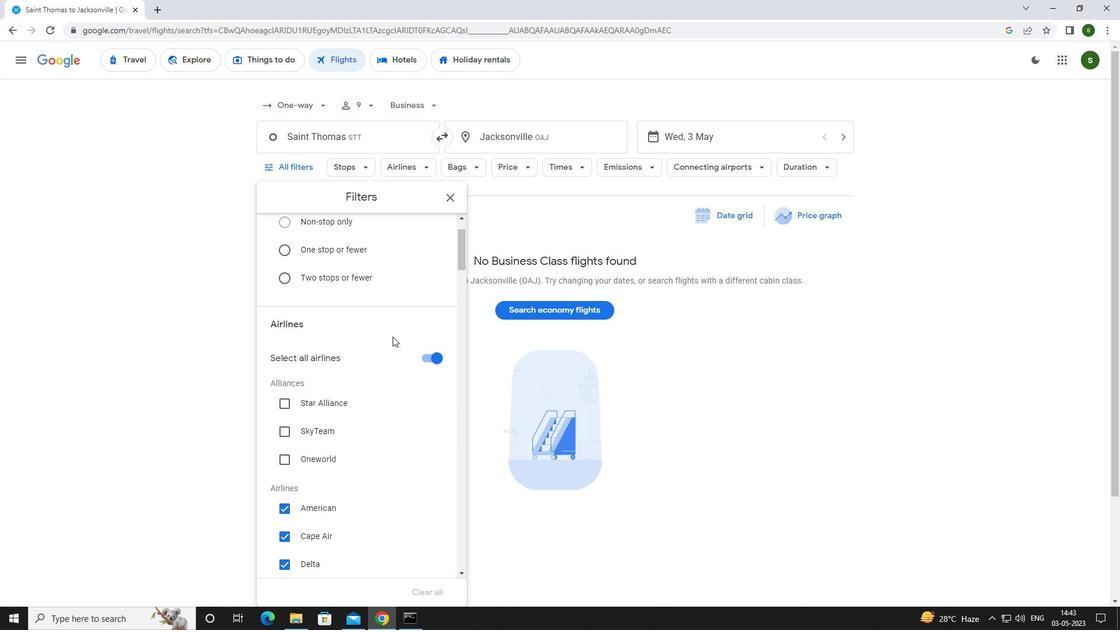 
Action: Mouse moved to (433, 244)
Screenshot: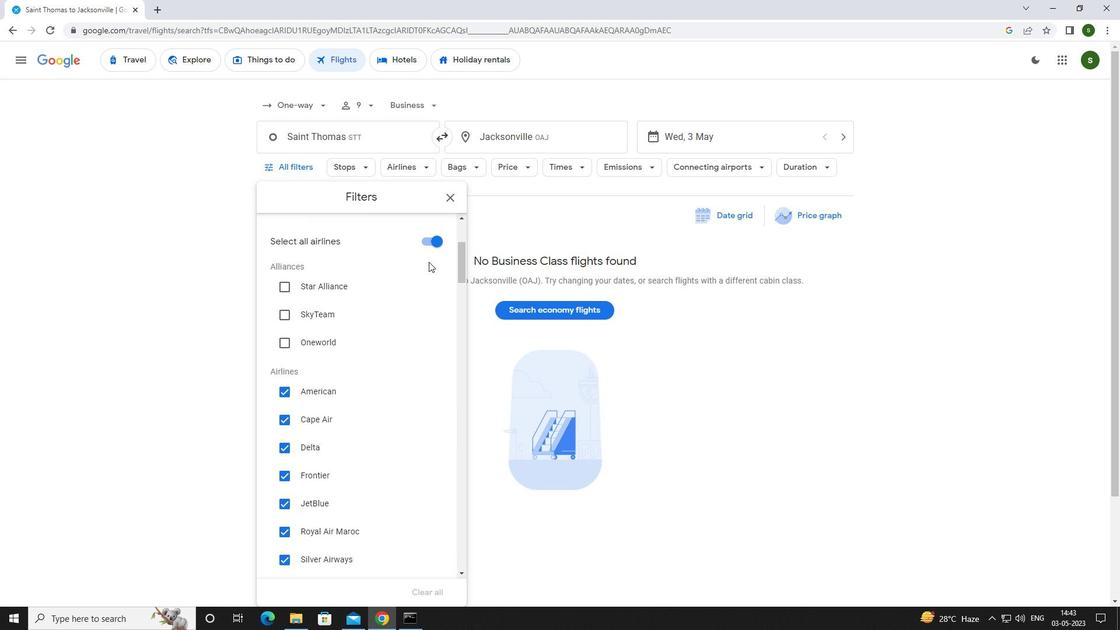 
Action: Mouse pressed left at (433, 244)
Screenshot: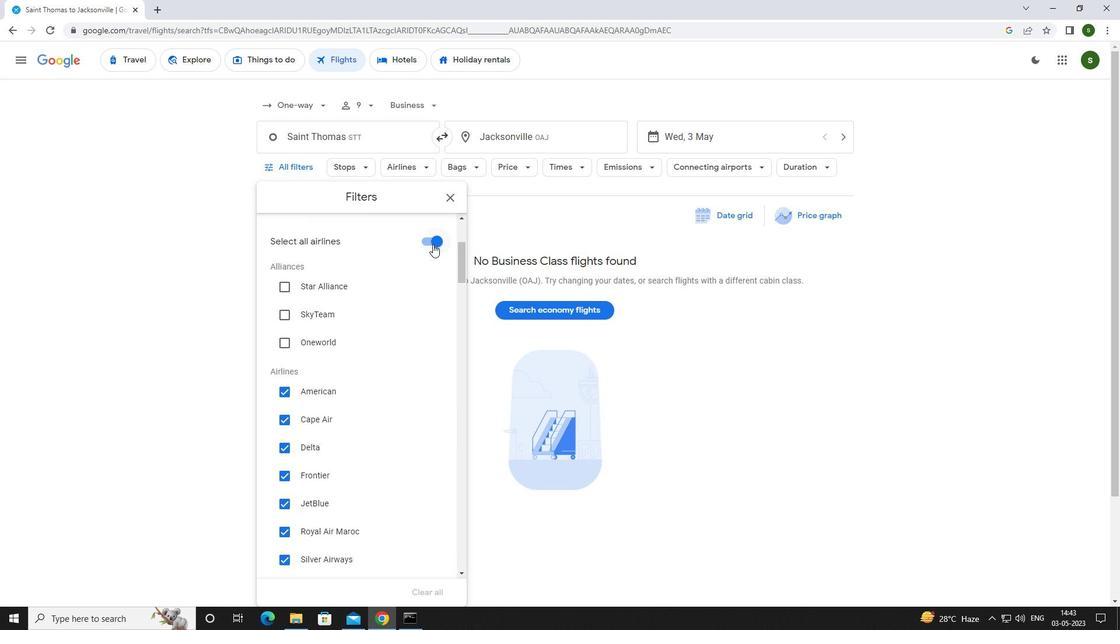 
Action: Mouse moved to (398, 345)
Screenshot: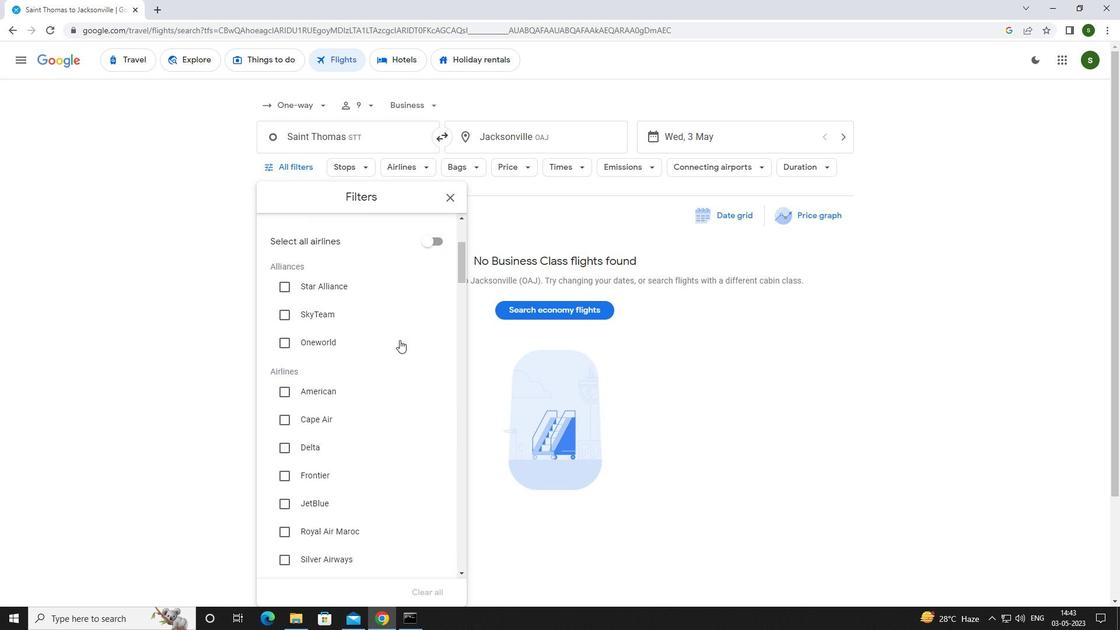 
Action: Mouse scrolled (398, 344) with delta (0, 0)
Screenshot: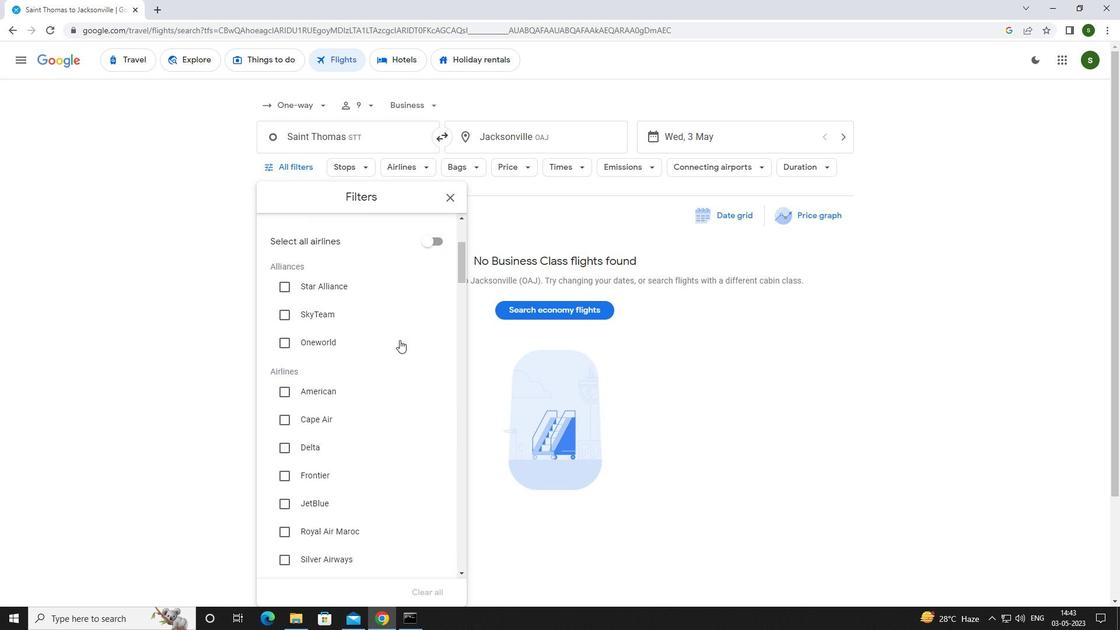 
Action: Mouse moved to (398, 349)
Screenshot: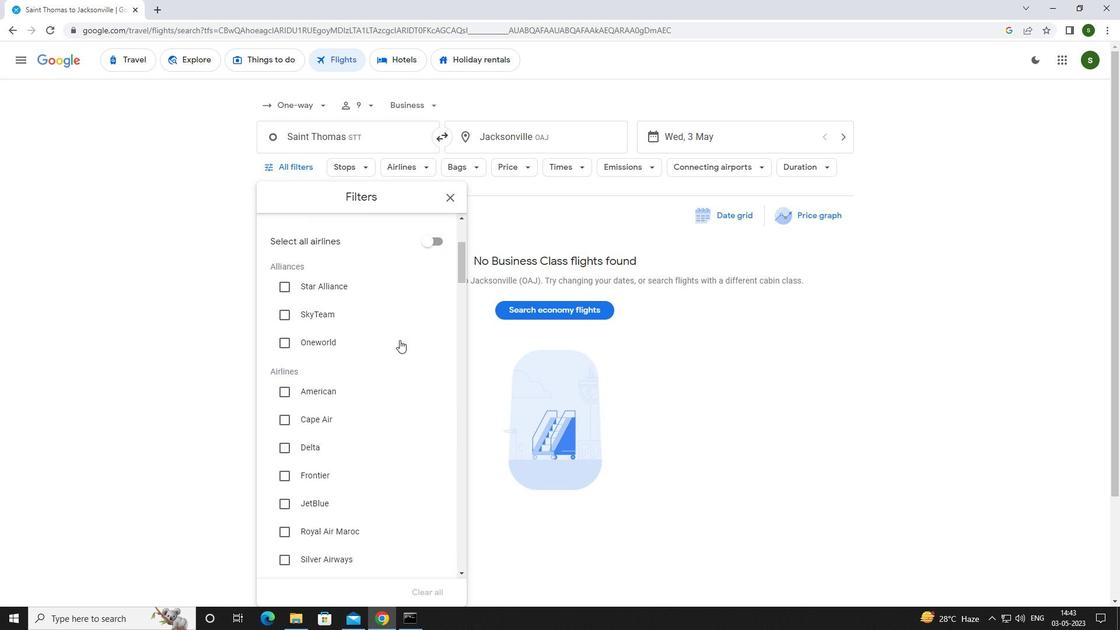 
Action: Mouse scrolled (398, 348) with delta (0, 0)
Screenshot: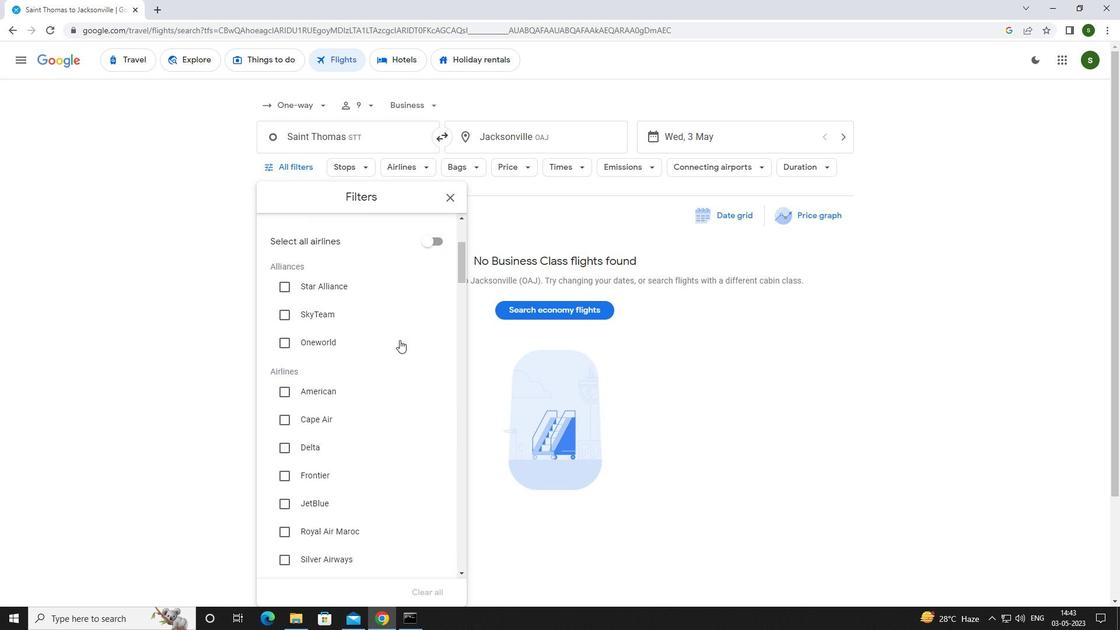 
Action: Mouse moved to (314, 387)
Screenshot: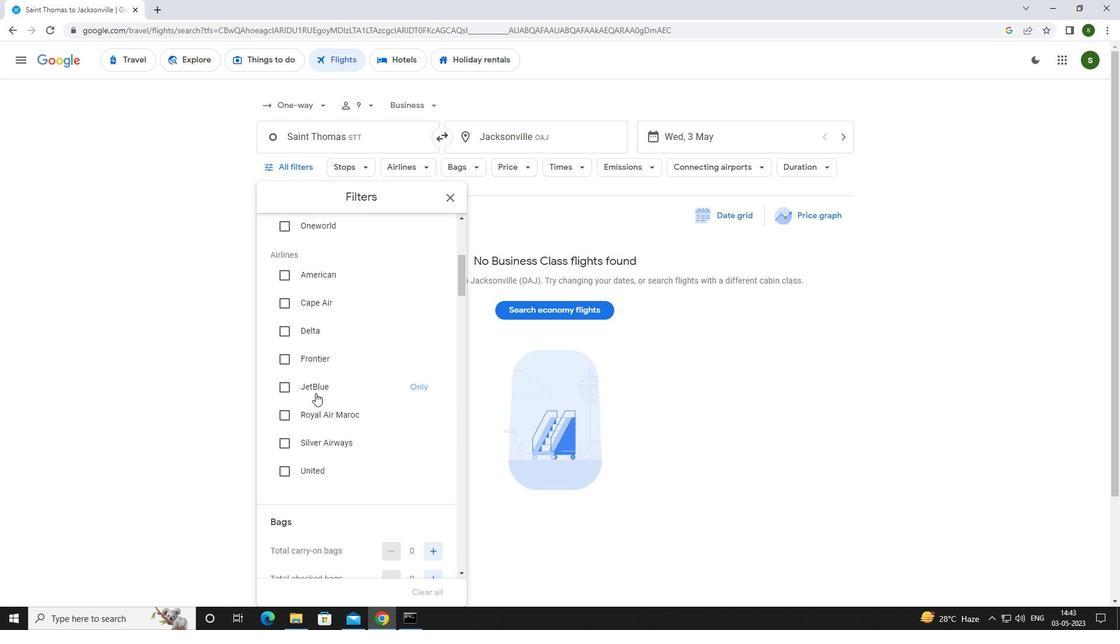 
Action: Mouse pressed left at (314, 387)
Screenshot: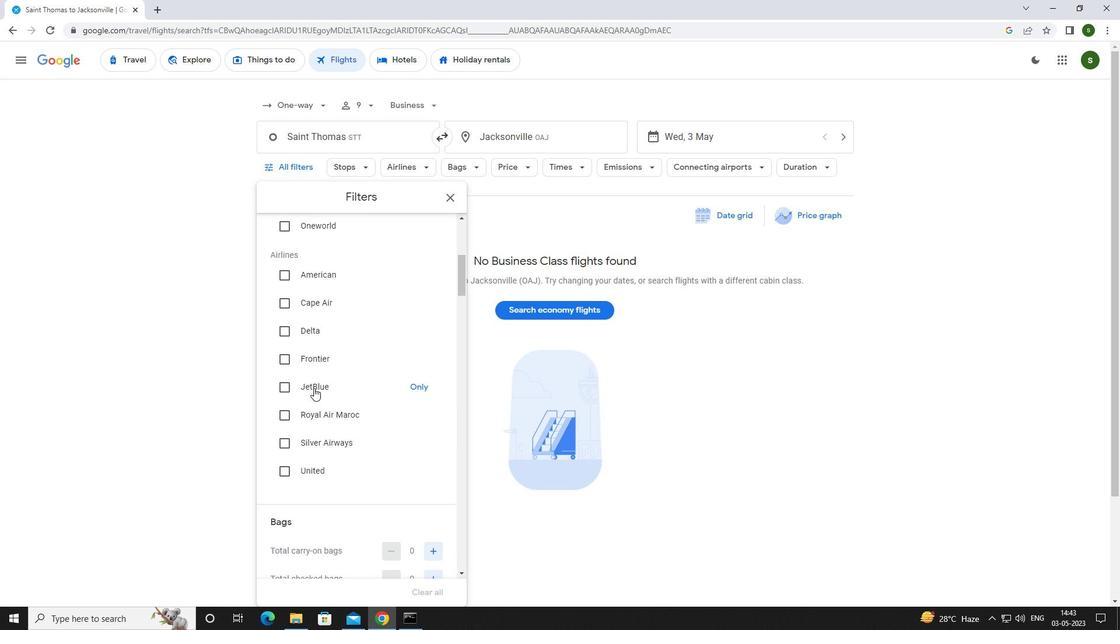 
Action: Mouse scrolled (314, 387) with delta (0, 0)
Screenshot: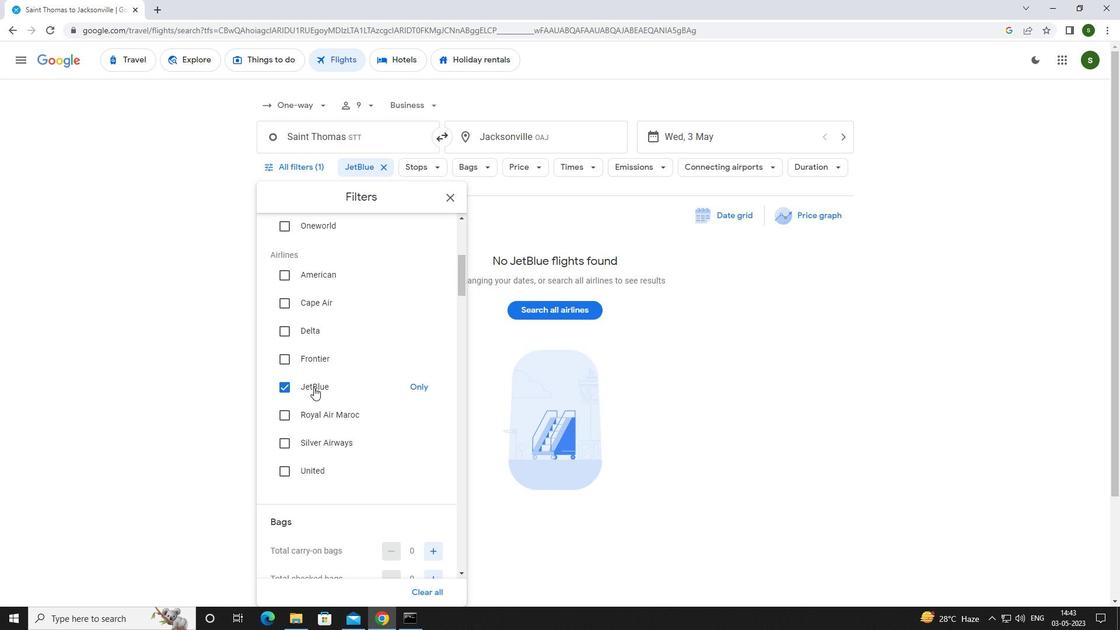 
Action: Mouse scrolled (314, 387) with delta (0, 0)
Screenshot: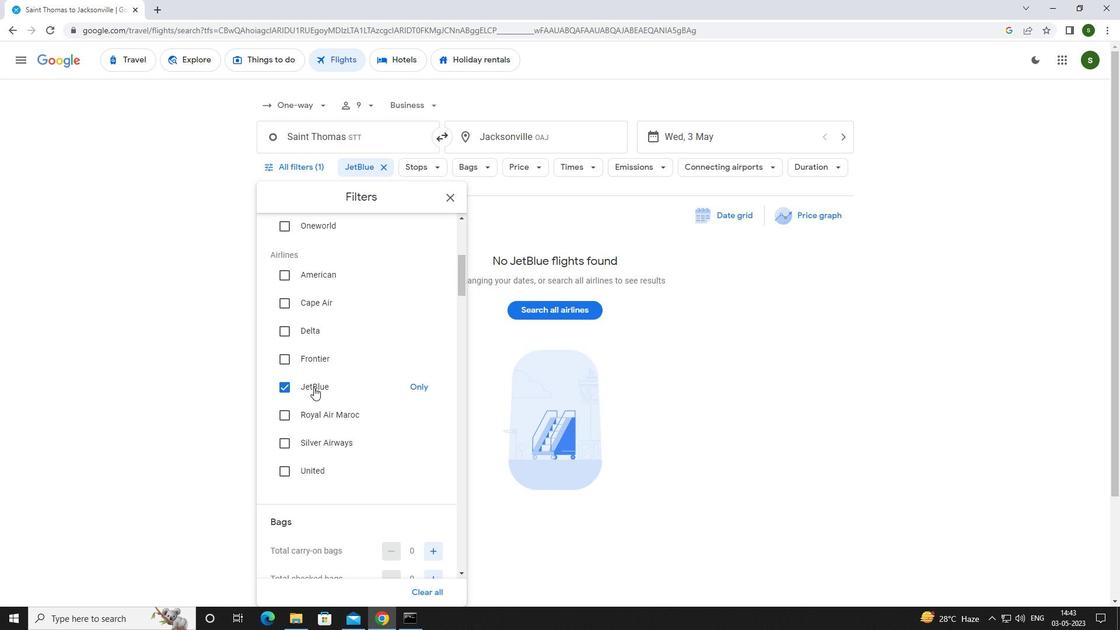 
Action: Mouse scrolled (314, 387) with delta (0, 0)
Screenshot: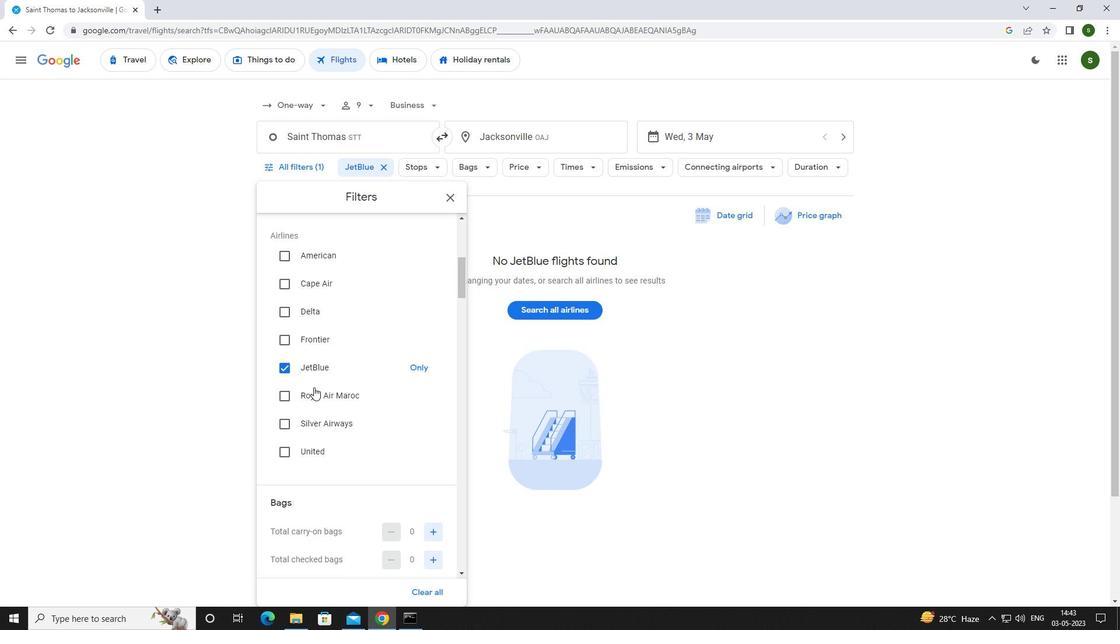 
Action: Mouse moved to (436, 375)
Screenshot: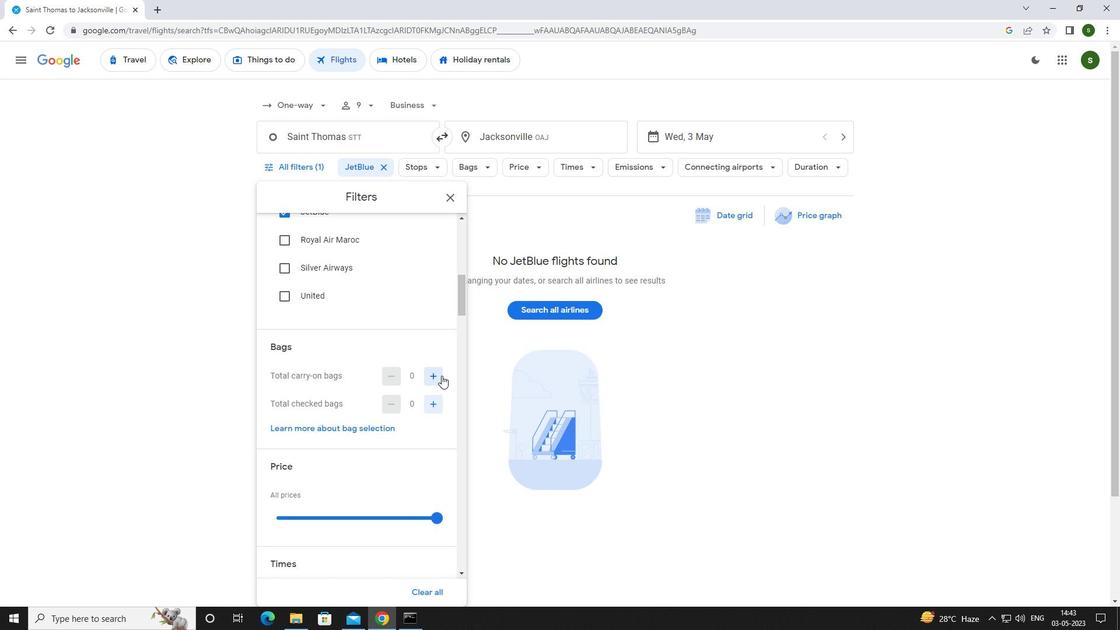 
Action: Mouse pressed left at (436, 375)
Screenshot: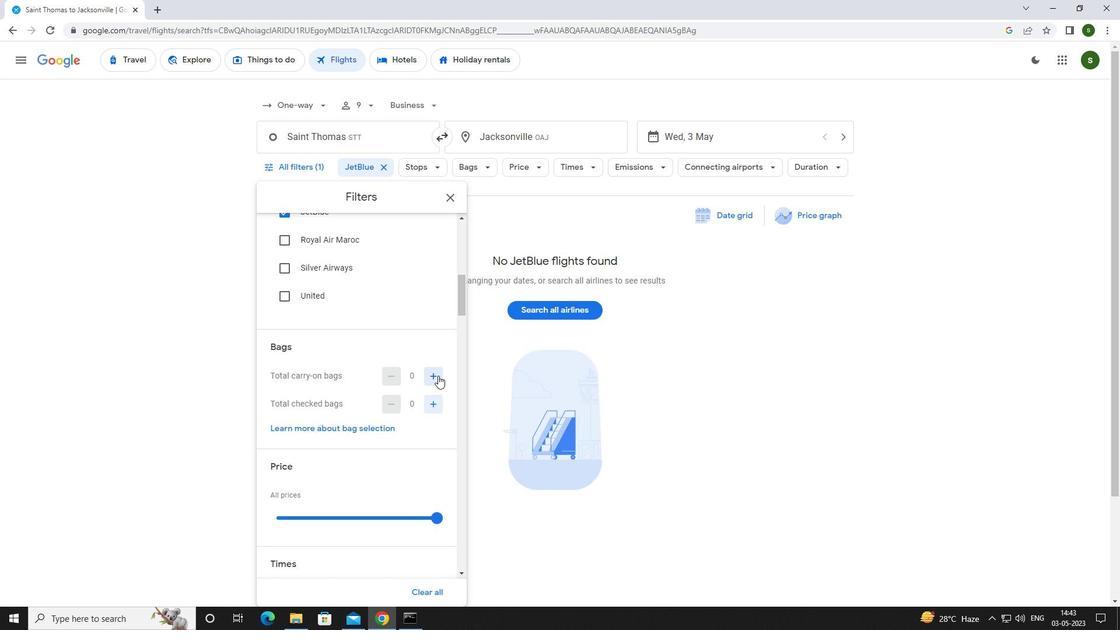 
Action: Mouse scrolled (436, 375) with delta (0, 0)
Screenshot: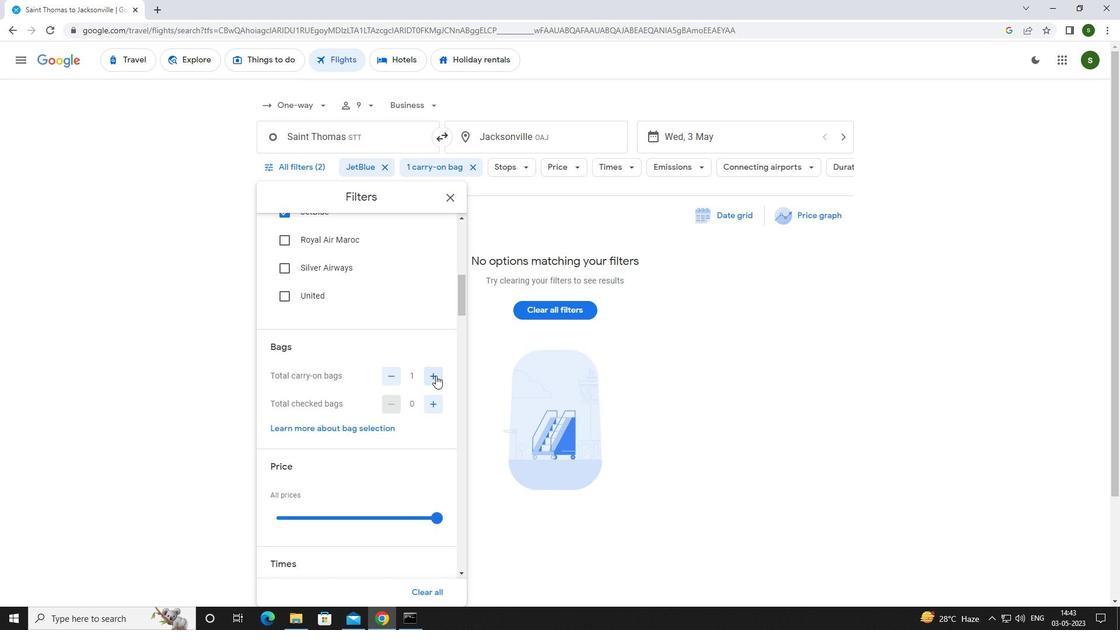 
Action: Mouse scrolled (436, 375) with delta (0, 0)
Screenshot: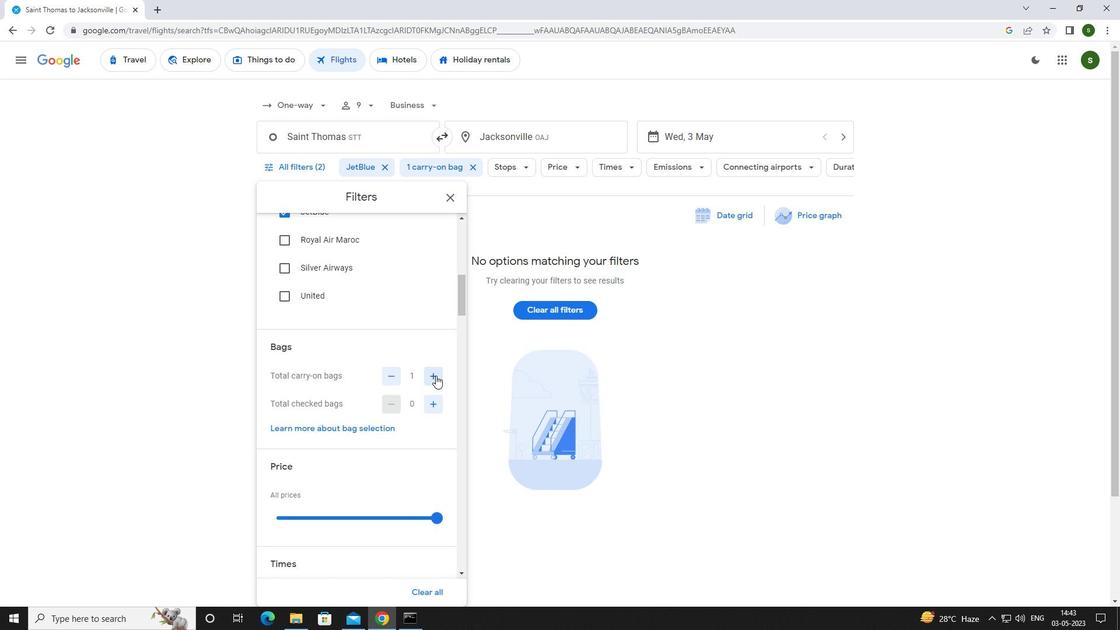 
Action: Mouse moved to (435, 398)
Screenshot: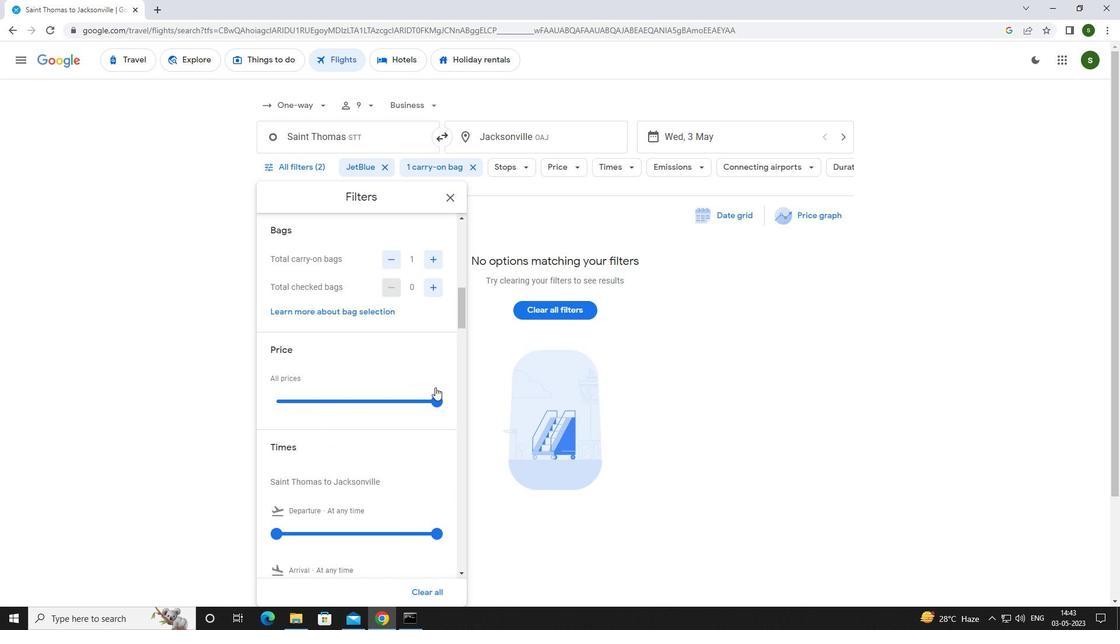 
Action: Mouse pressed left at (435, 398)
Screenshot: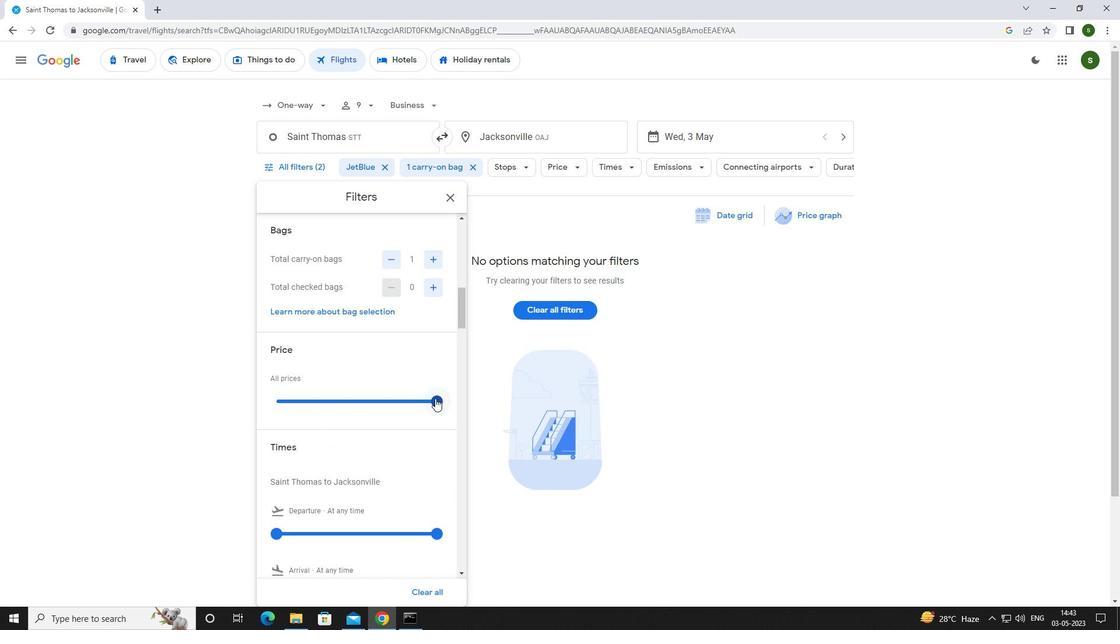 
Action: Mouse scrolled (435, 398) with delta (0, 0)
Screenshot: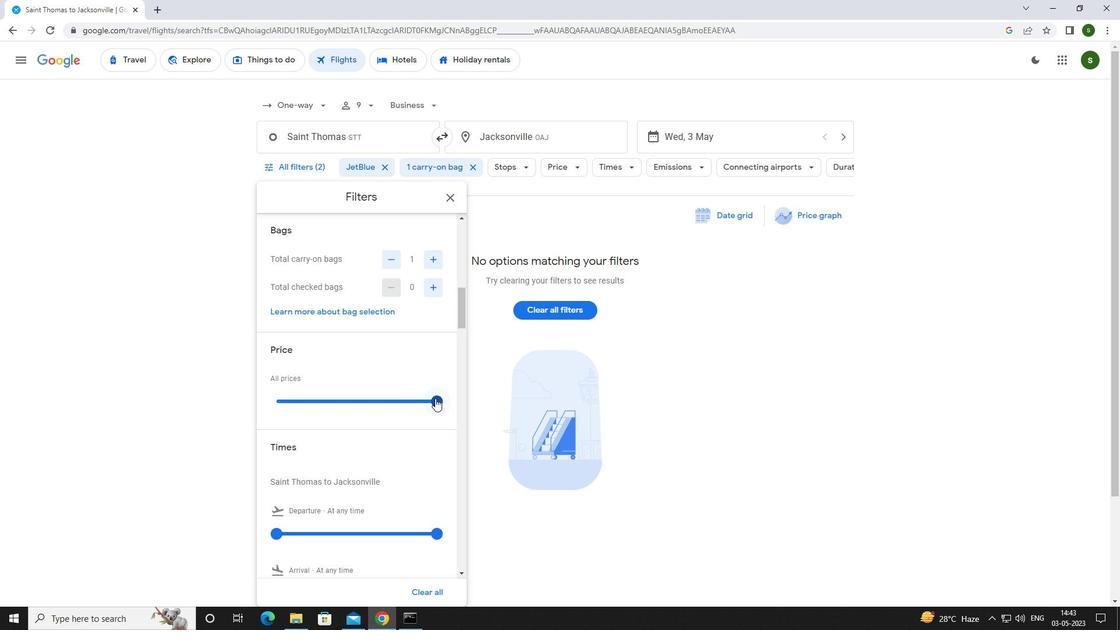 
Action: Mouse scrolled (435, 398) with delta (0, 0)
Screenshot: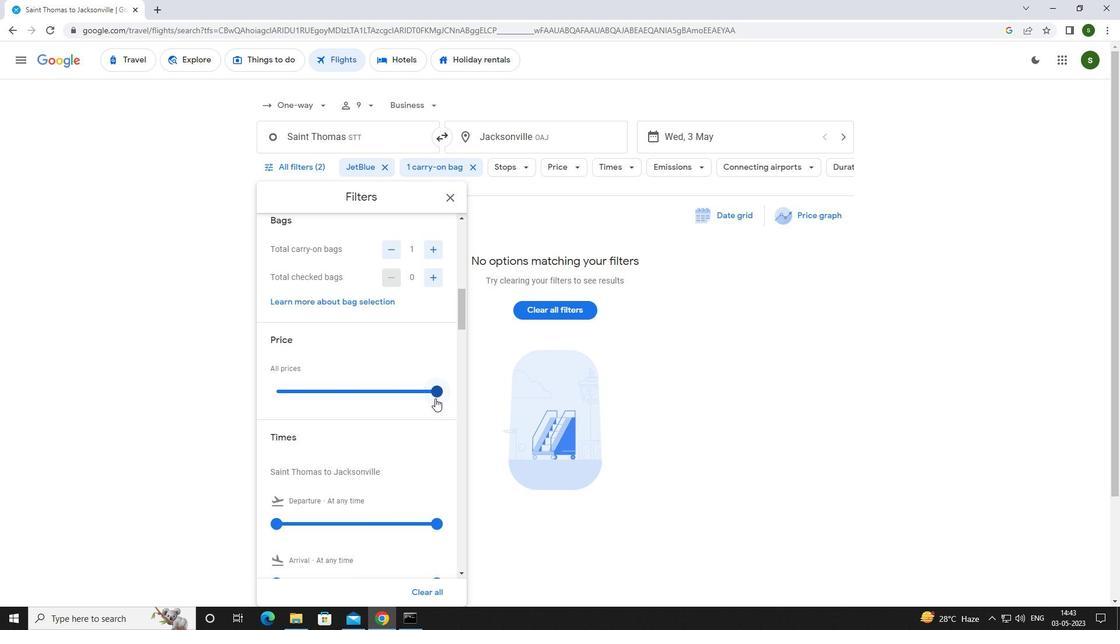 
Action: Mouse moved to (274, 419)
Screenshot: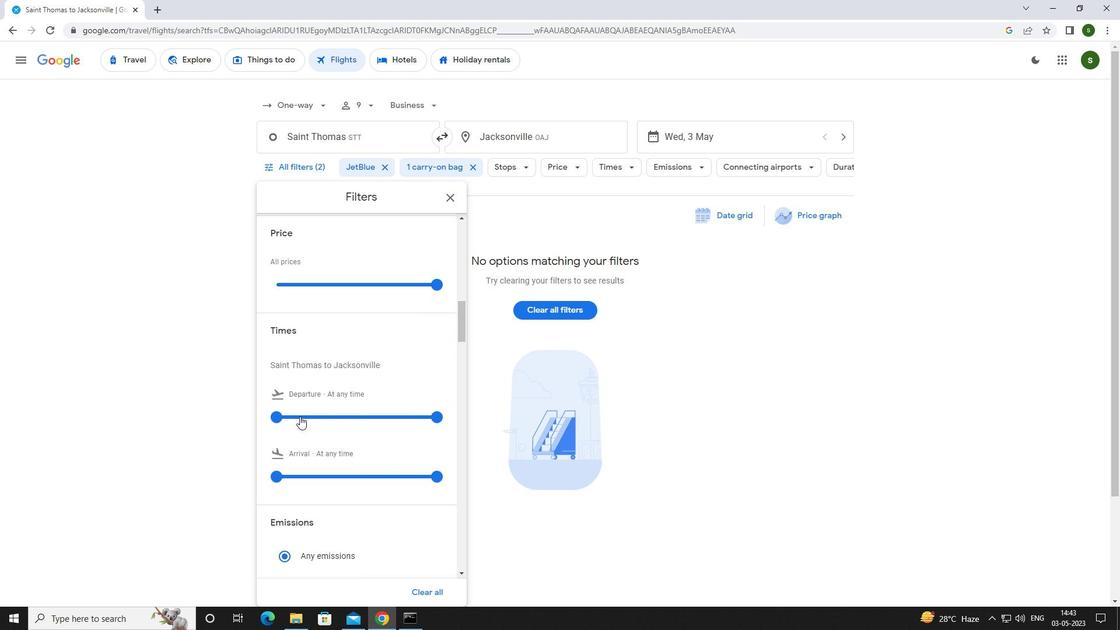 
Action: Mouse pressed left at (274, 419)
Screenshot: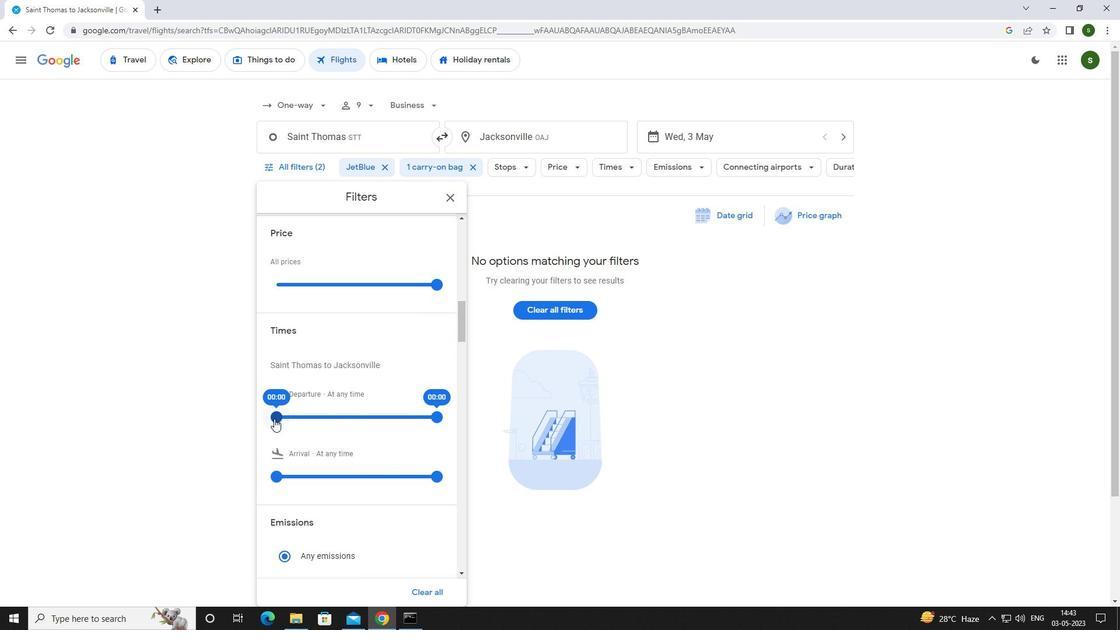 
Action: Mouse moved to (699, 402)
Screenshot: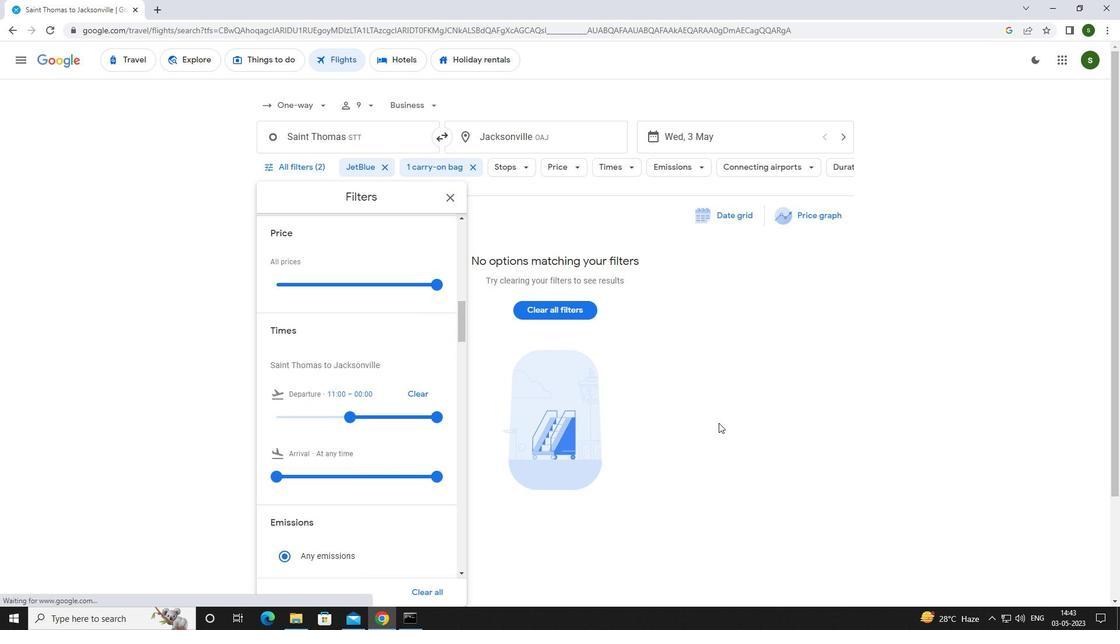 
Action: Mouse pressed left at (699, 402)
Screenshot: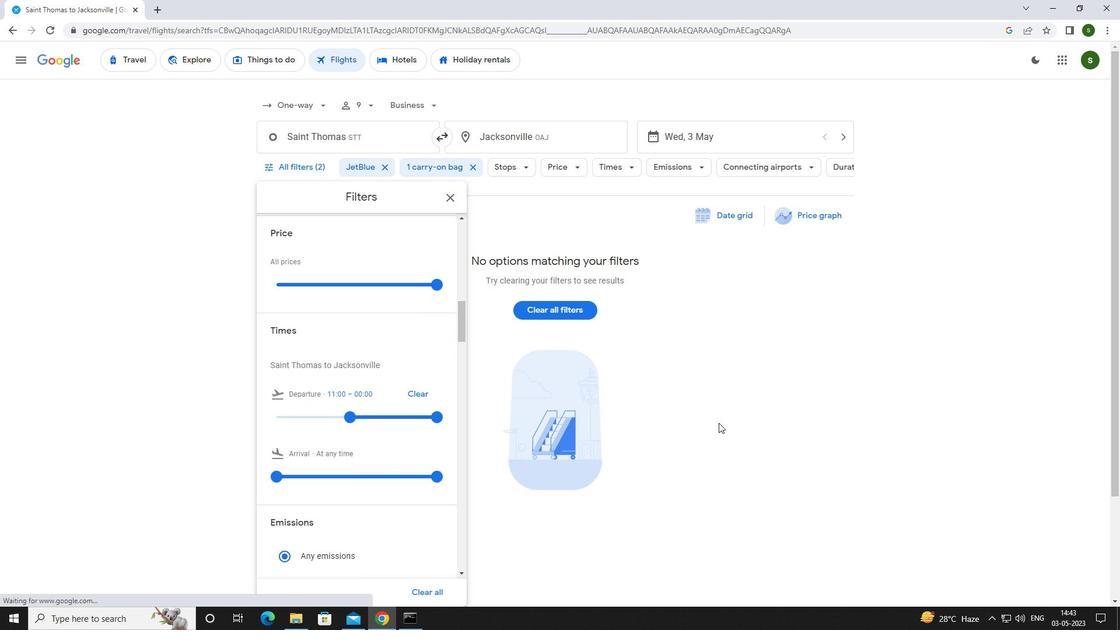 
